Task: Find connections with filter location Seria with filter topic #Projectmanagements with filter profile language Potuguese with filter current company LiveMint with filter school ST MARKS PUBLIC SCHOOL with filter industry Sugar and Confectionery Product Manufacturing with filter service category Blogging with filter keywords title Credit Authorizer
Action: Mouse moved to (507, 80)
Screenshot: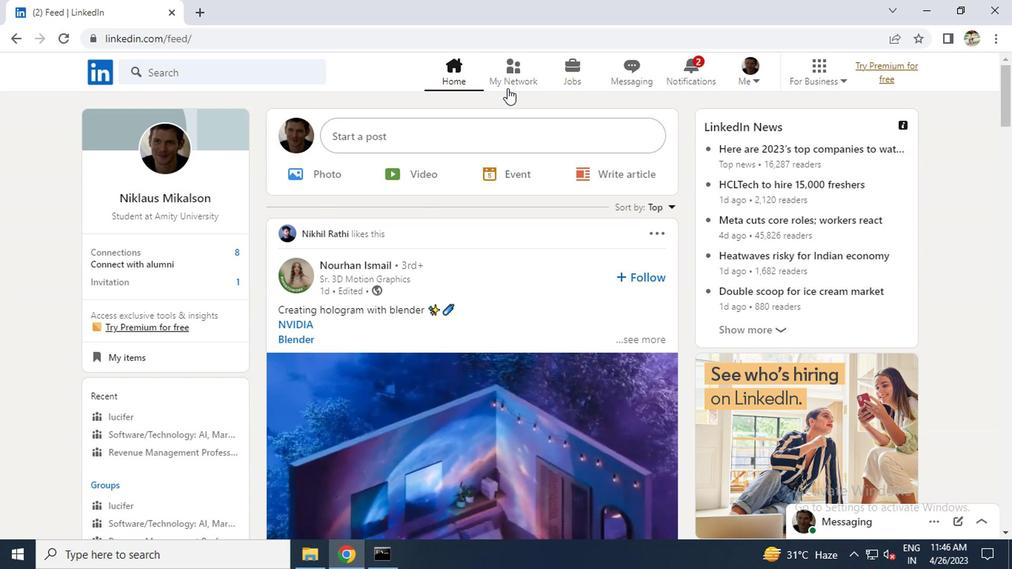 
Action: Mouse pressed left at (507, 80)
Screenshot: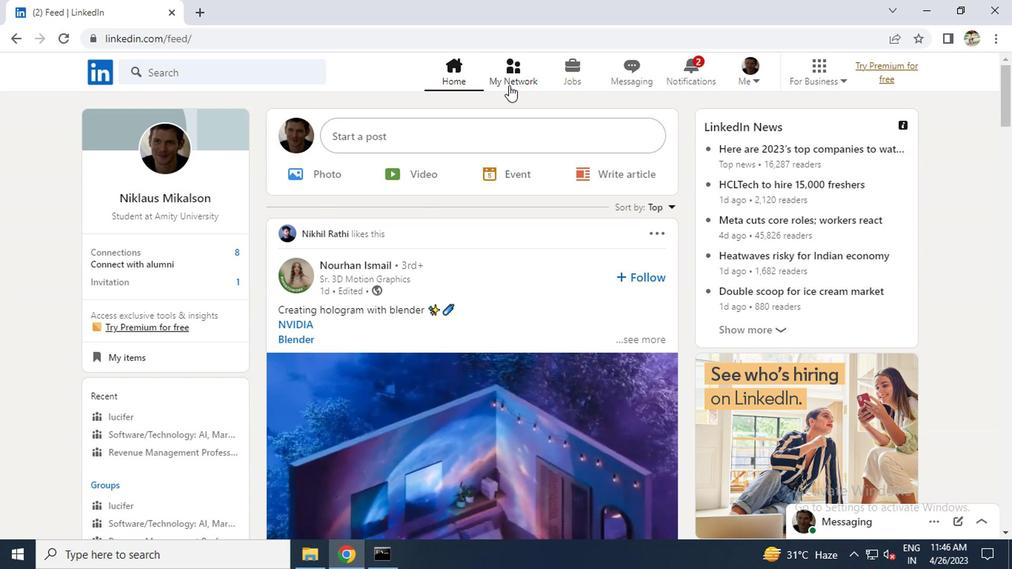 
Action: Mouse moved to (220, 150)
Screenshot: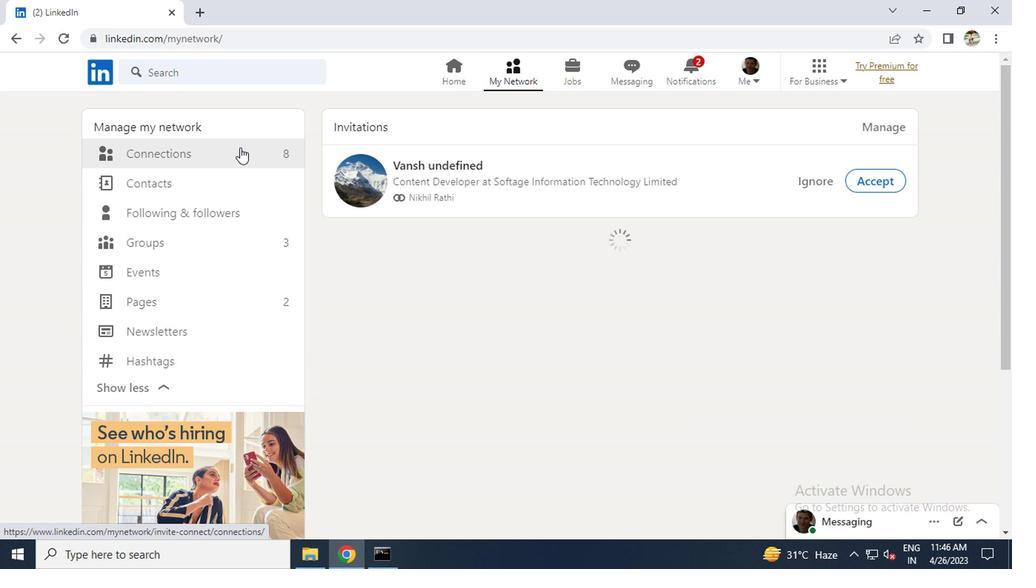 
Action: Mouse pressed left at (220, 150)
Screenshot: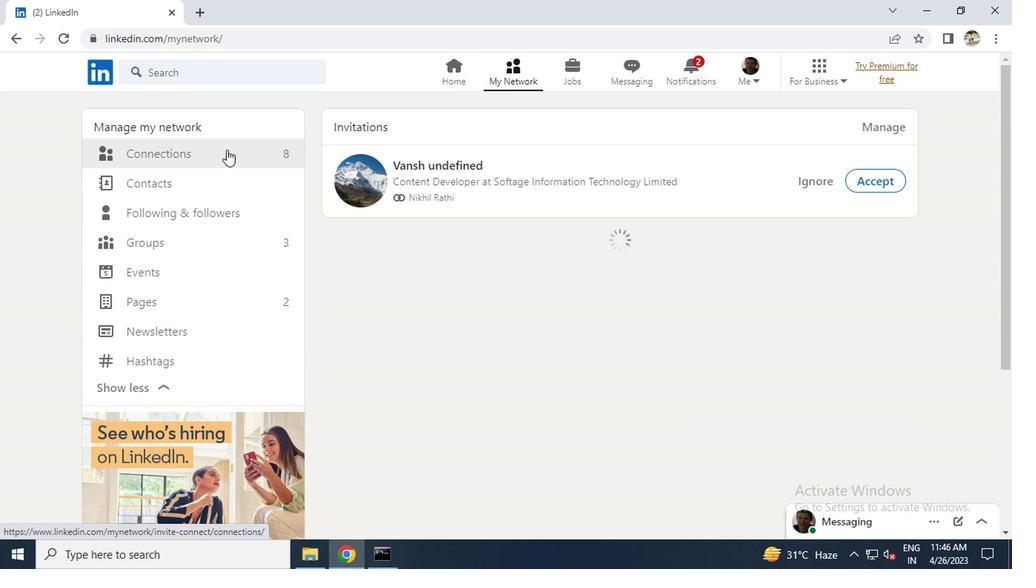
Action: Mouse moved to (605, 154)
Screenshot: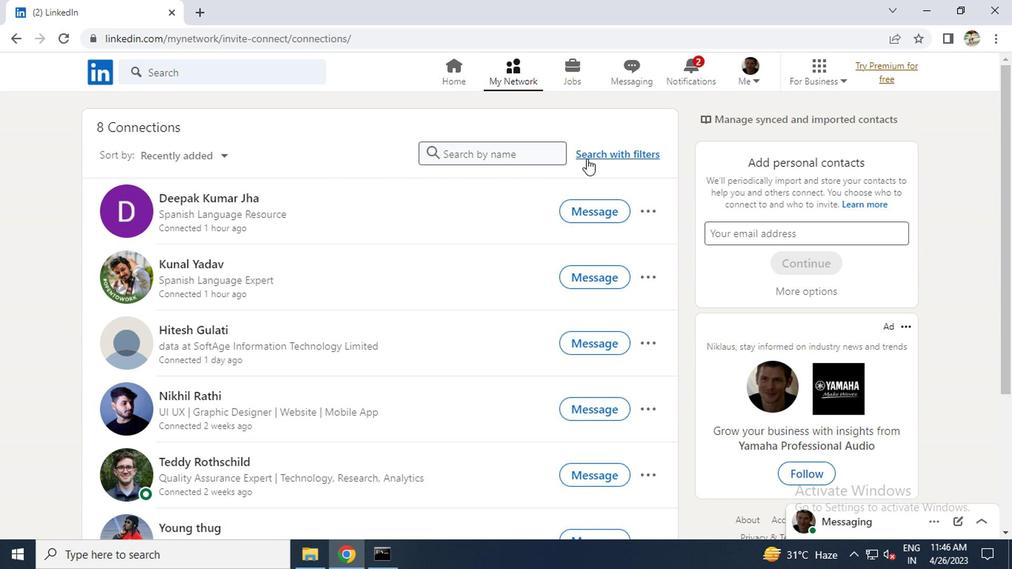 
Action: Mouse pressed left at (605, 154)
Screenshot: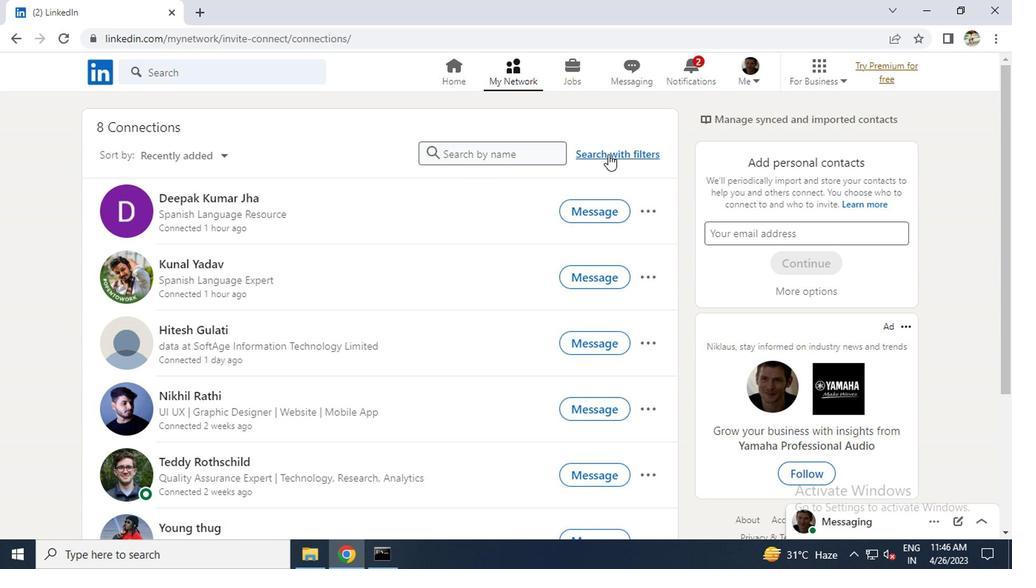 
Action: Mouse moved to (496, 114)
Screenshot: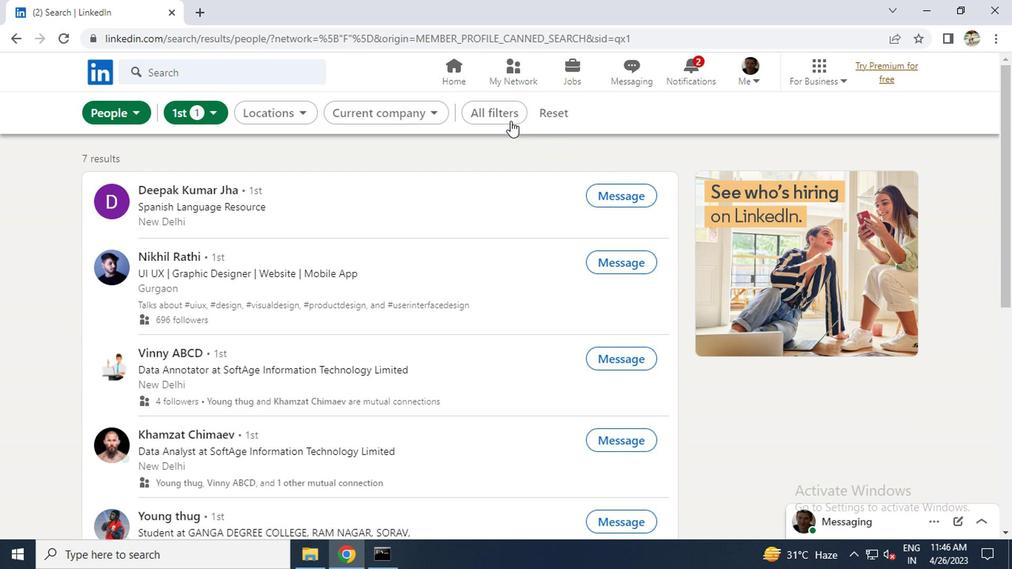 
Action: Mouse pressed left at (496, 114)
Screenshot: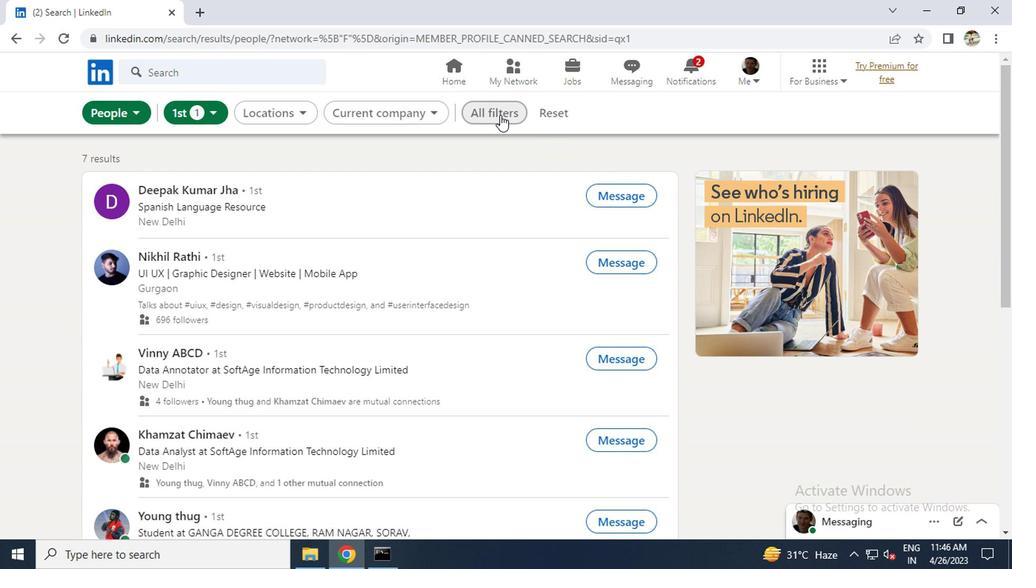 
Action: Mouse moved to (746, 389)
Screenshot: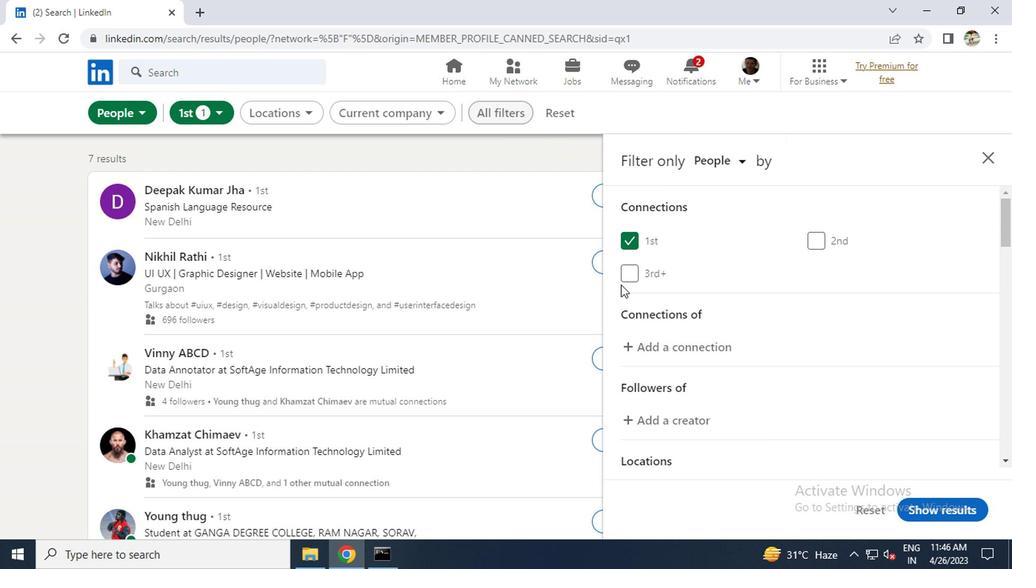 
Action: Mouse scrolled (746, 388) with delta (0, -1)
Screenshot: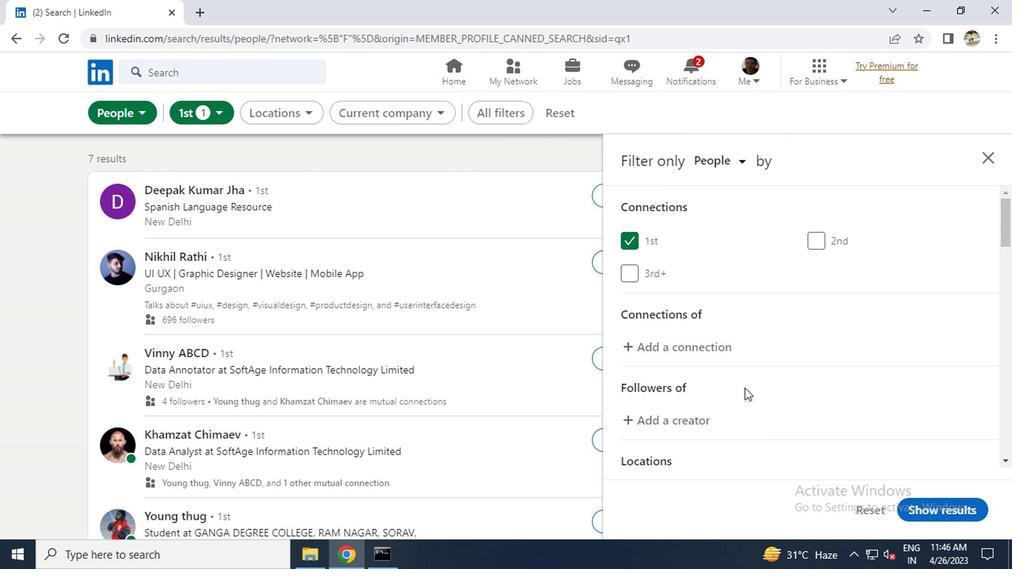 
Action: Mouse moved to (746, 389)
Screenshot: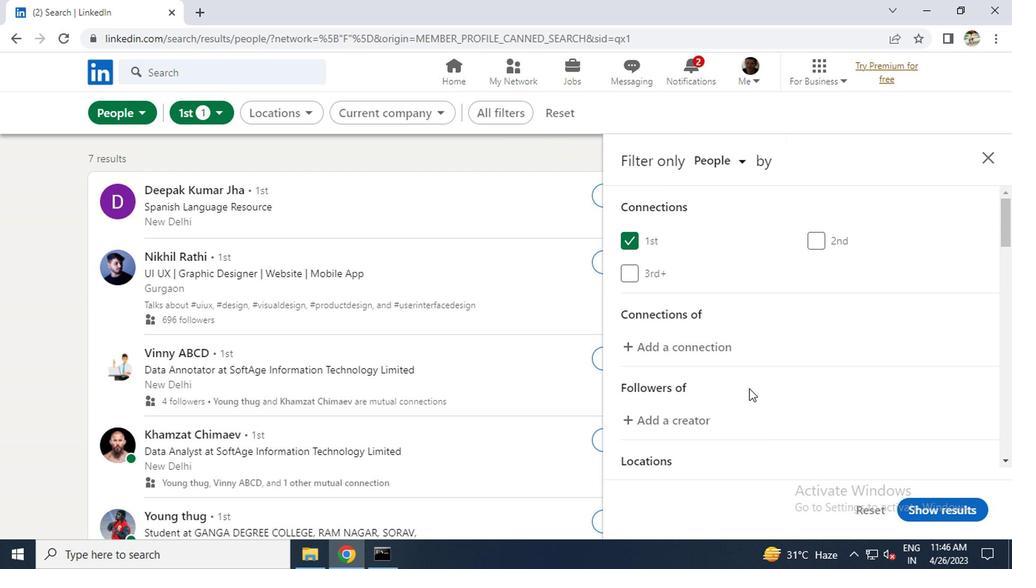 
Action: Mouse scrolled (746, 388) with delta (0, -1)
Screenshot: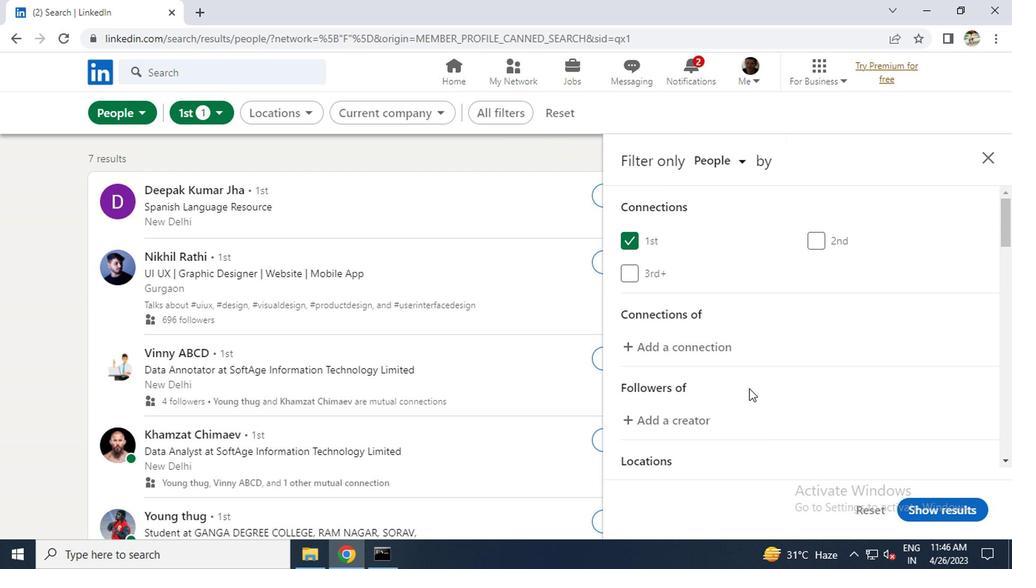 
Action: Mouse moved to (827, 409)
Screenshot: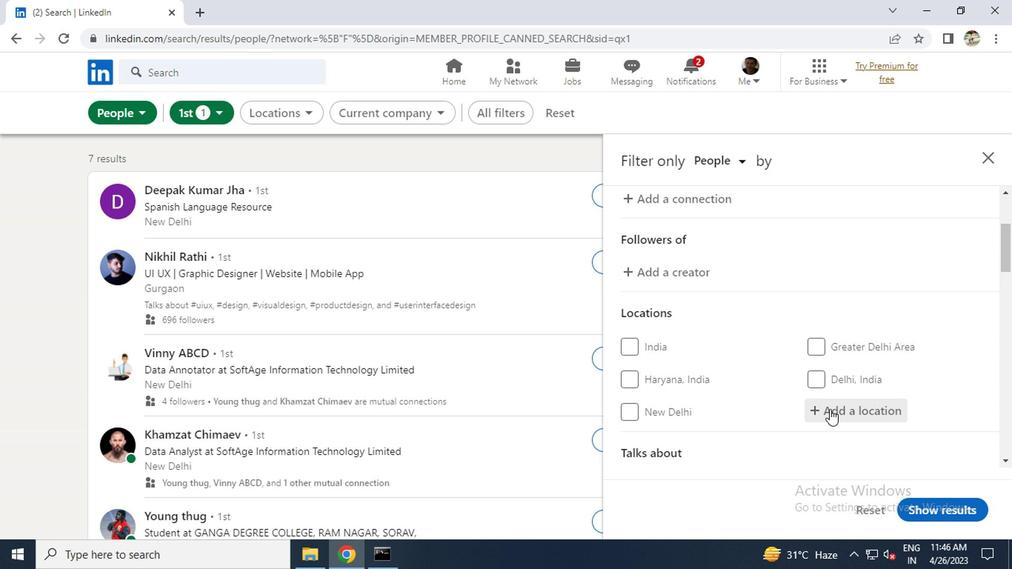 
Action: Mouse pressed left at (827, 409)
Screenshot: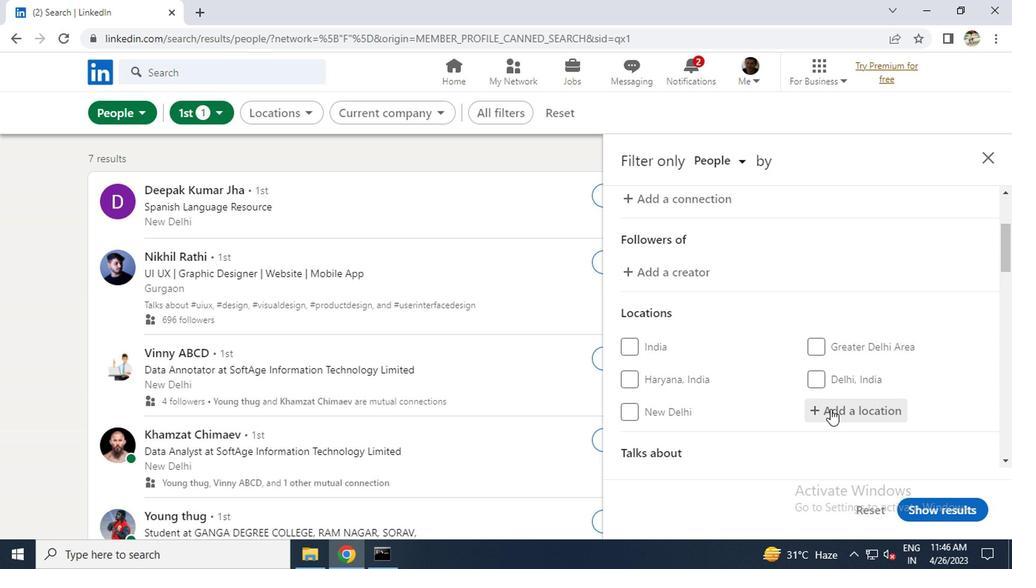 
Action: Key pressed <Key.caps_lock>s<Key.caps_lock>eria
Screenshot: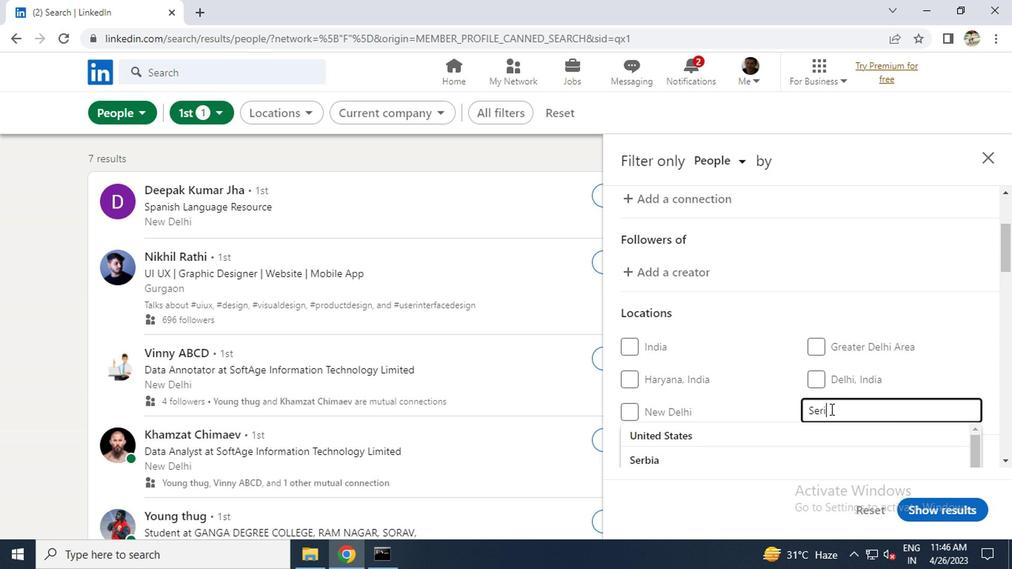 
Action: Mouse moved to (830, 406)
Screenshot: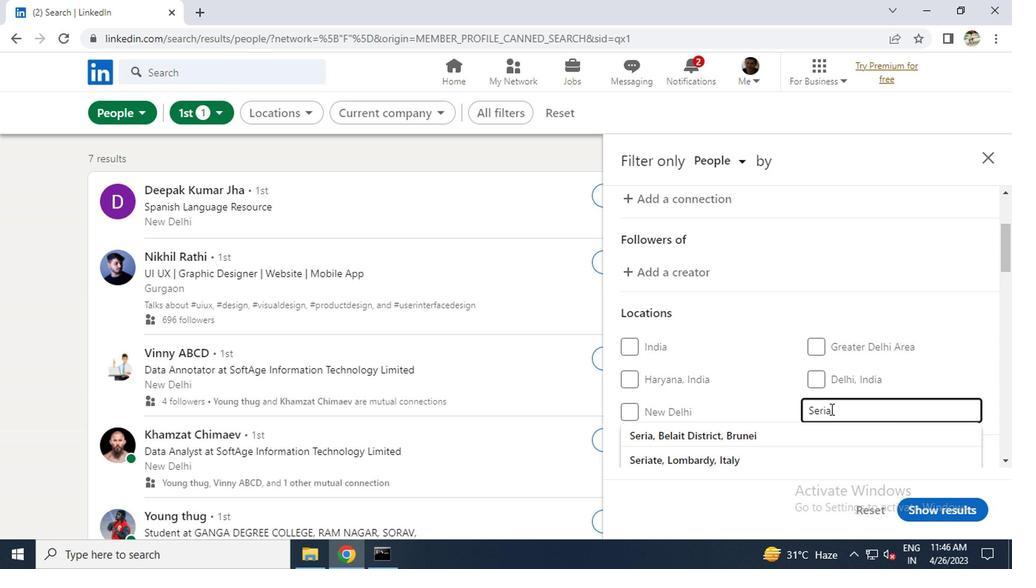 
Action: Key pressed <Key.enter>
Screenshot: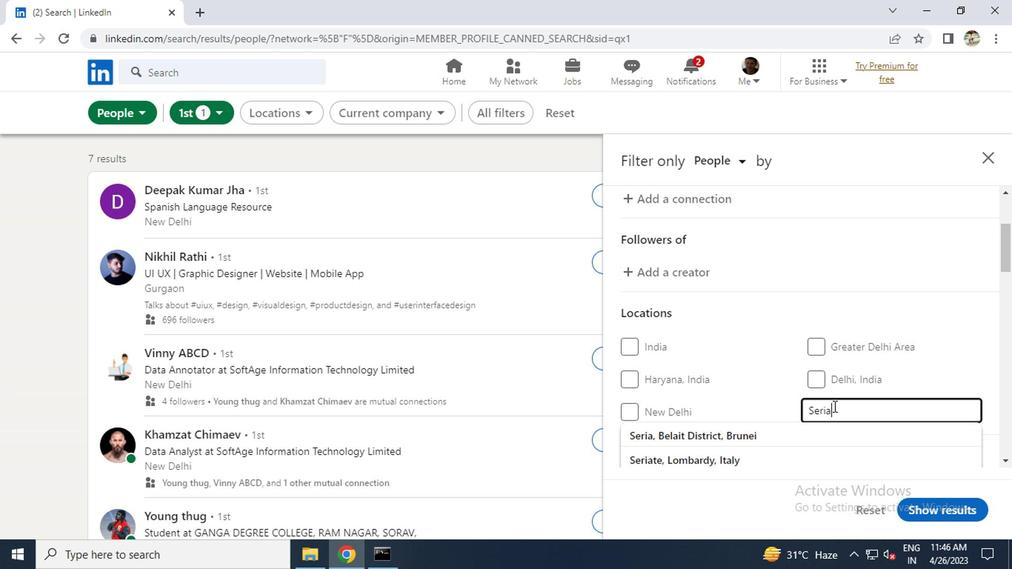 
Action: Mouse moved to (830, 405)
Screenshot: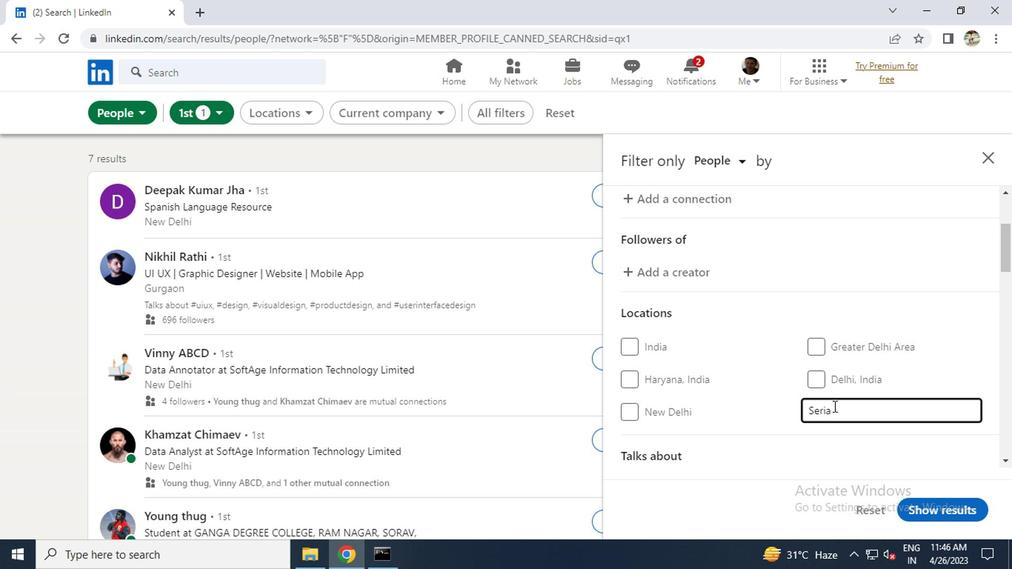 
Action: Mouse scrolled (830, 405) with delta (0, 0)
Screenshot: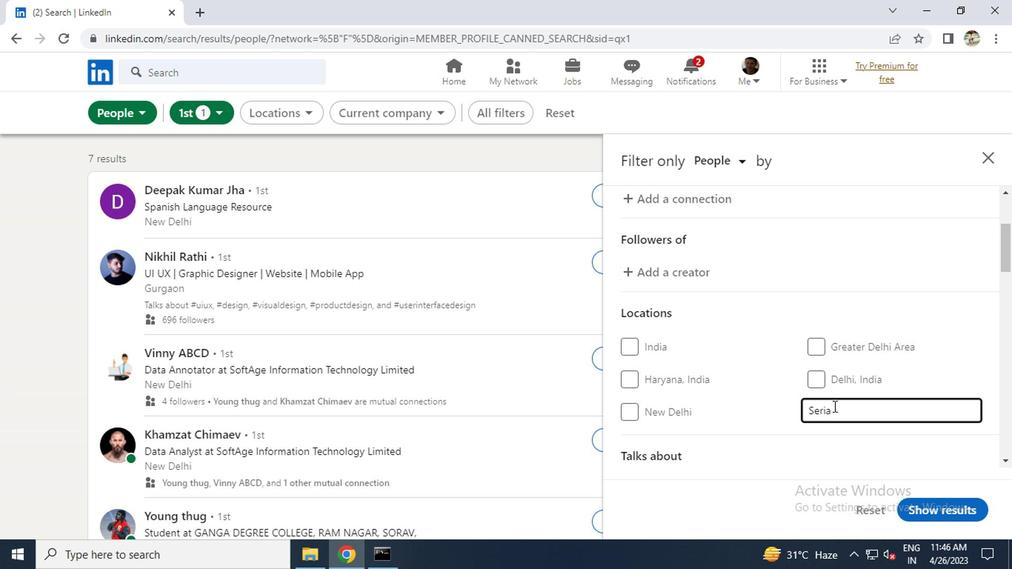 
Action: Mouse moved to (831, 404)
Screenshot: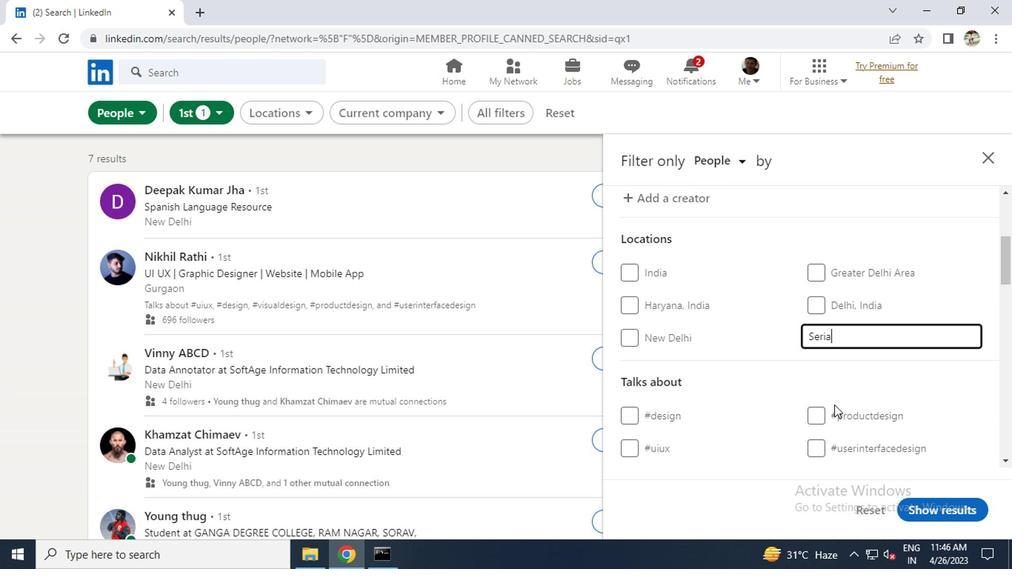 
Action: Mouse scrolled (831, 403) with delta (0, 0)
Screenshot: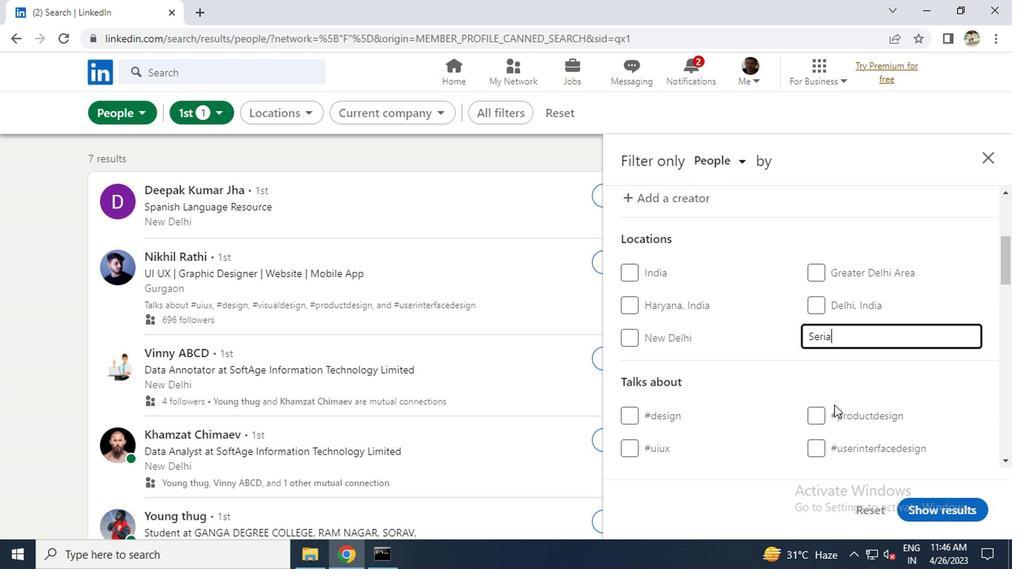 
Action: Mouse pressed left at (831, 404)
Screenshot: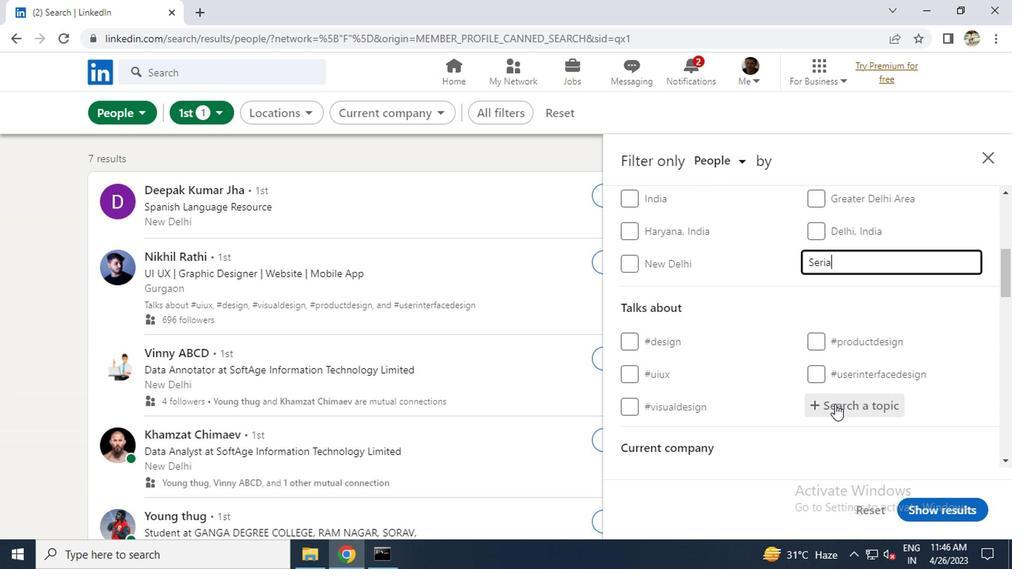 
Action: Key pressed <Key.shift>#<Key.caps_lock>P<Key.caps_lock>ROJECTMANAGEMENT<Key.enter>
Screenshot: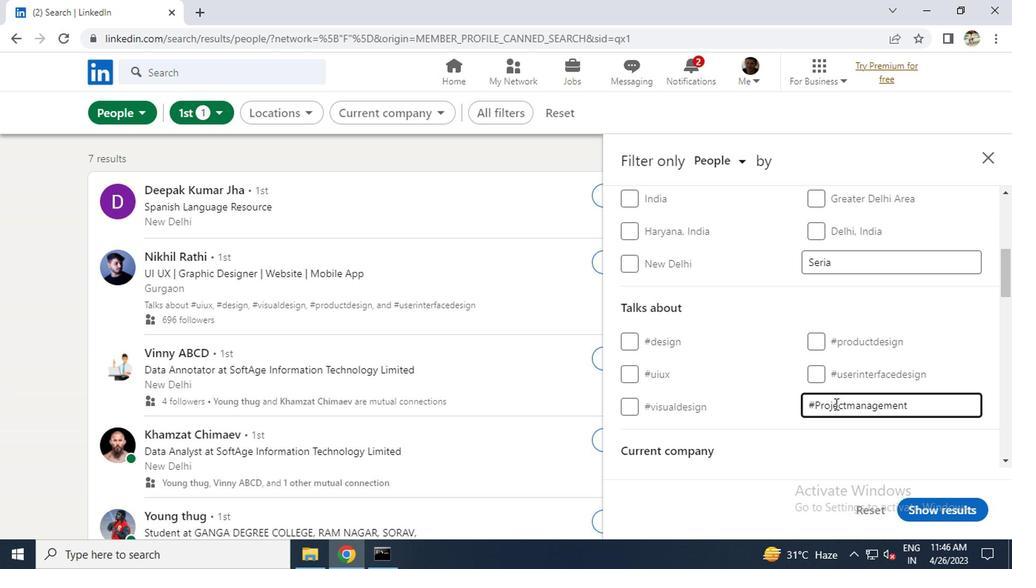 
Action: Mouse moved to (834, 402)
Screenshot: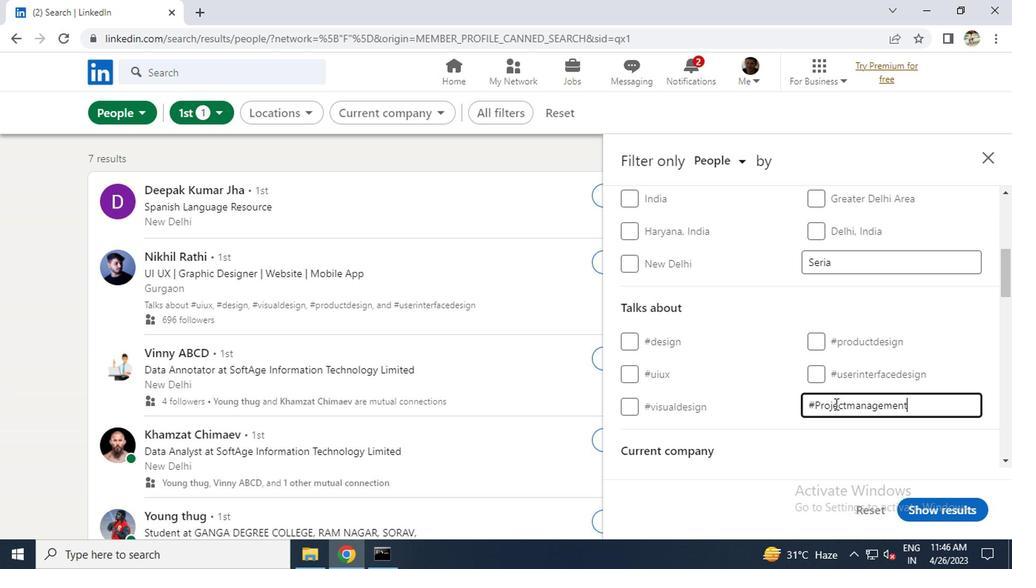 
Action: Mouse scrolled (834, 401) with delta (0, 0)
Screenshot: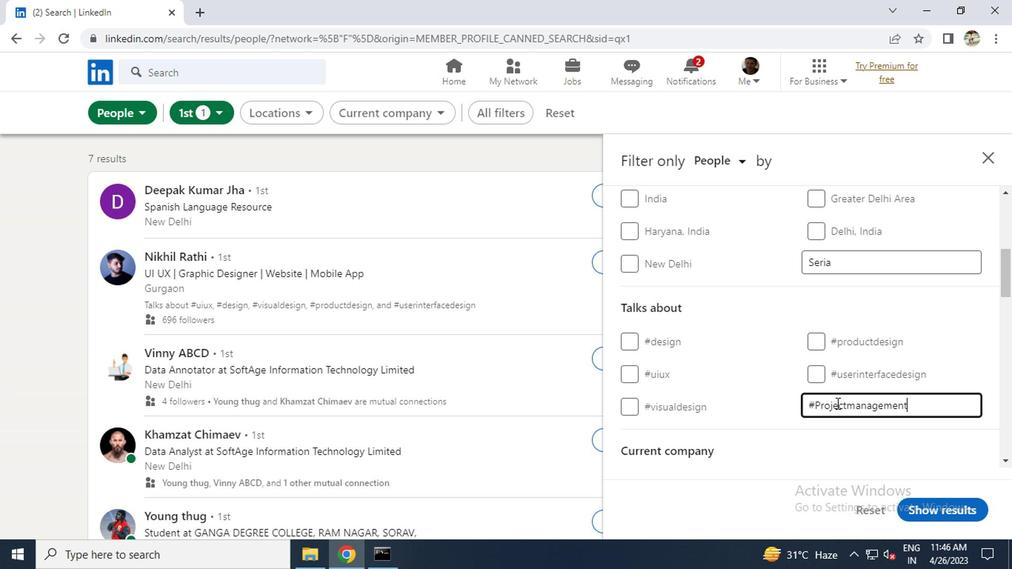
Action: Mouse scrolled (834, 401) with delta (0, 0)
Screenshot: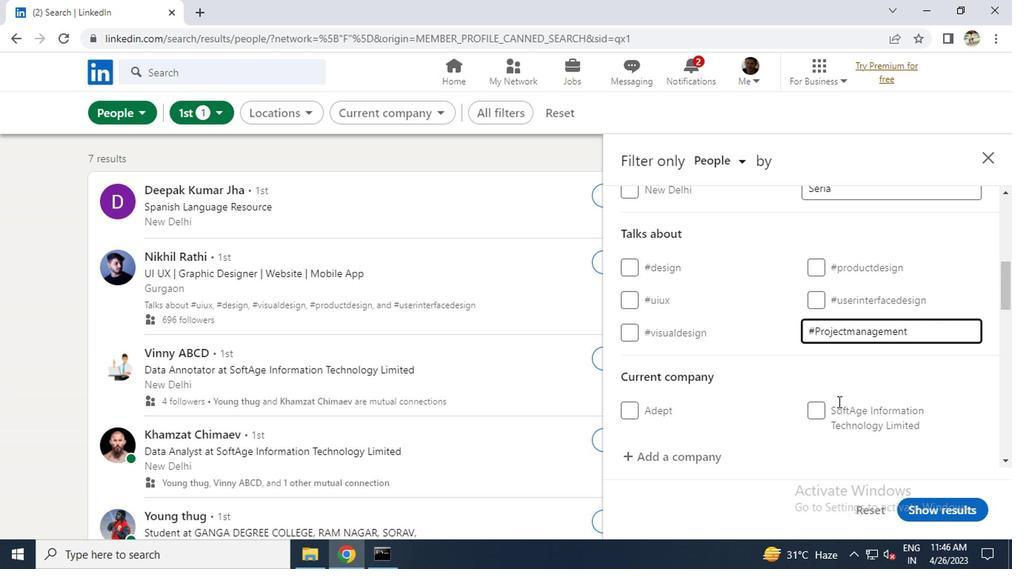 
Action: Mouse scrolled (834, 401) with delta (0, 0)
Screenshot: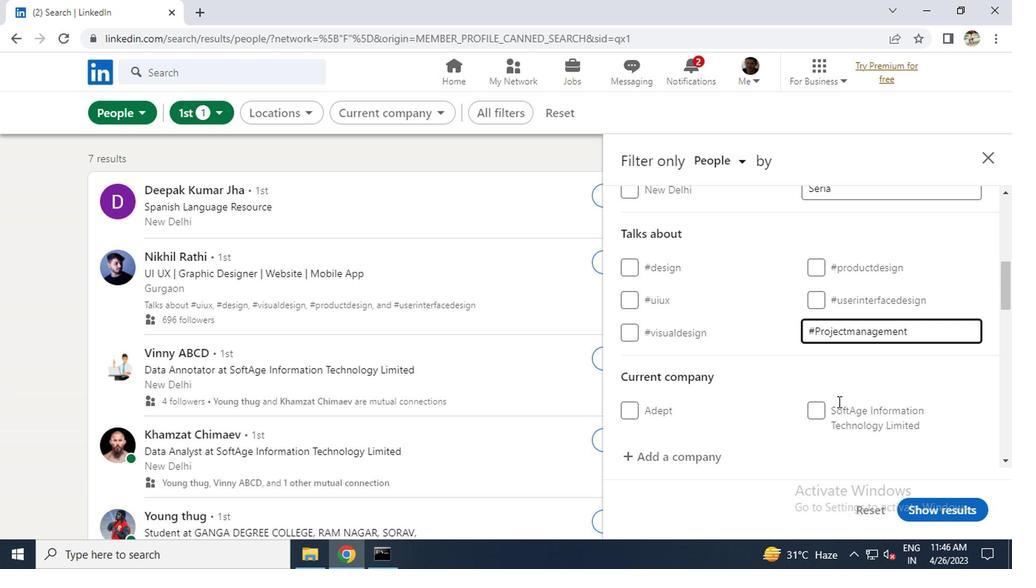 
Action: Mouse moved to (836, 401)
Screenshot: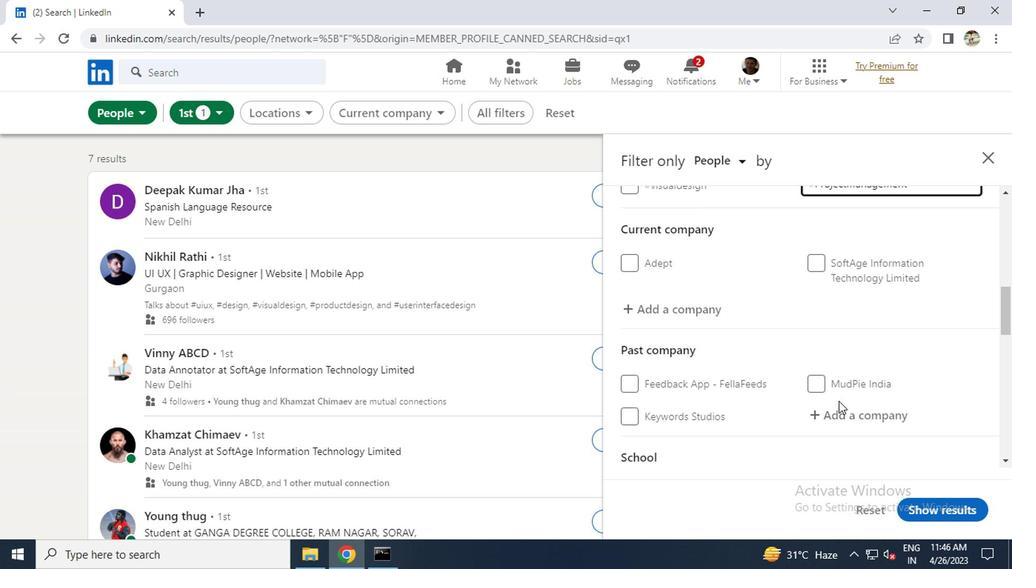 
Action: Mouse scrolled (836, 400) with delta (0, -1)
Screenshot: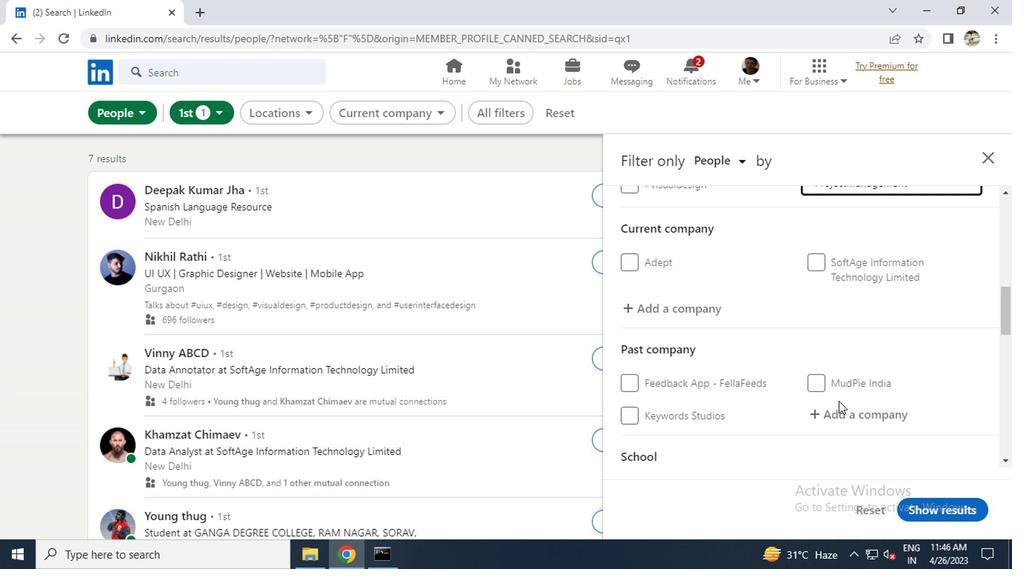 
Action: Mouse scrolled (836, 400) with delta (0, -1)
Screenshot: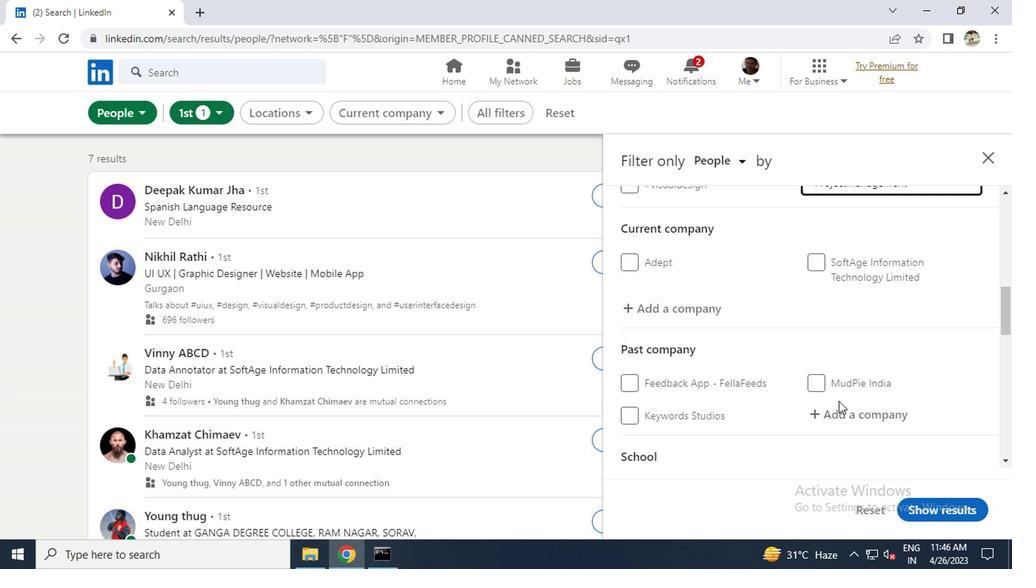 
Action: Mouse scrolled (836, 400) with delta (0, -1)
Screenshot: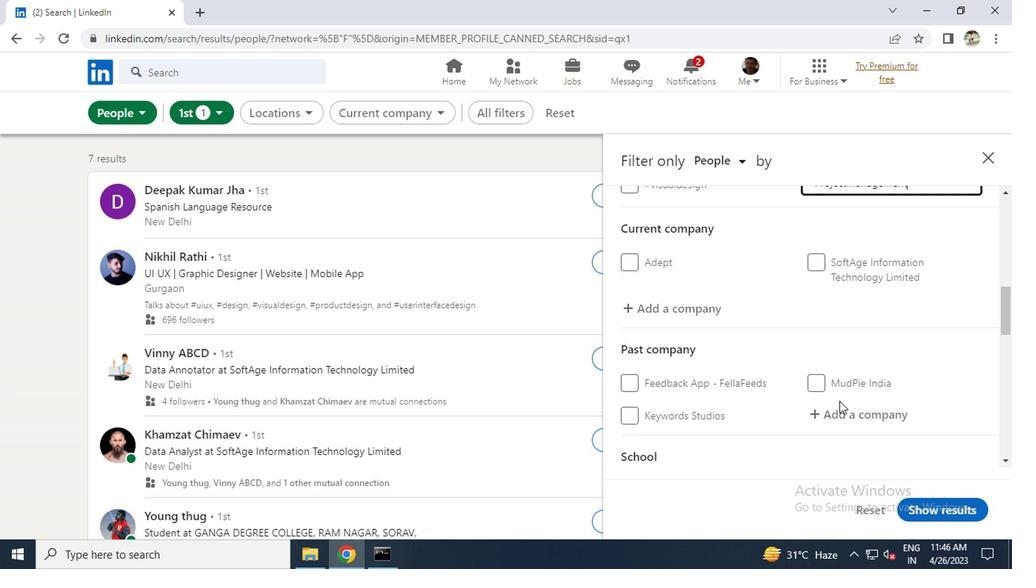 
Action: Mouse moved to (840, 397)
Screenshot: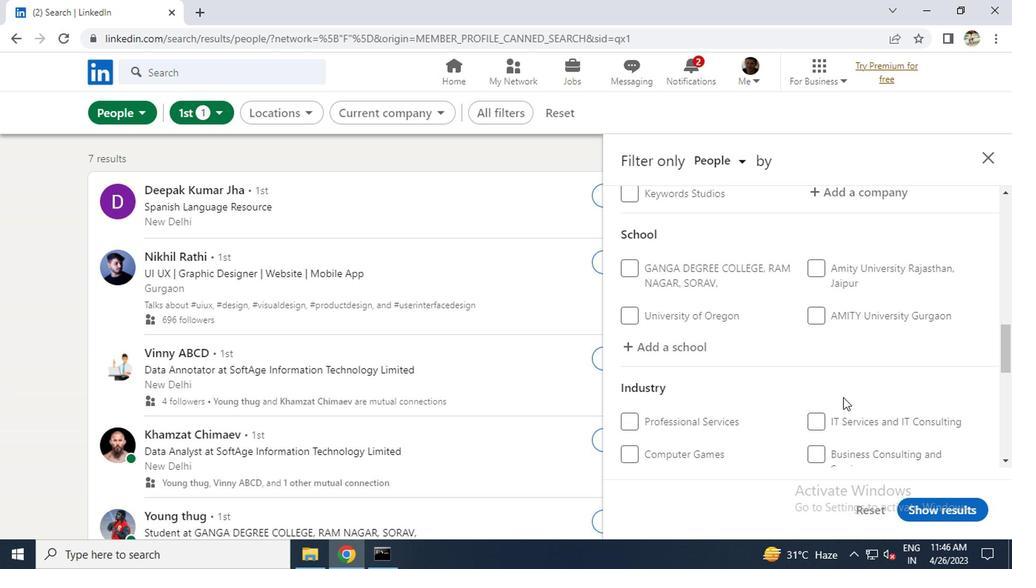 
Action: Mouse scrolled (840, 396) with delta (0, 0)
Screenshot: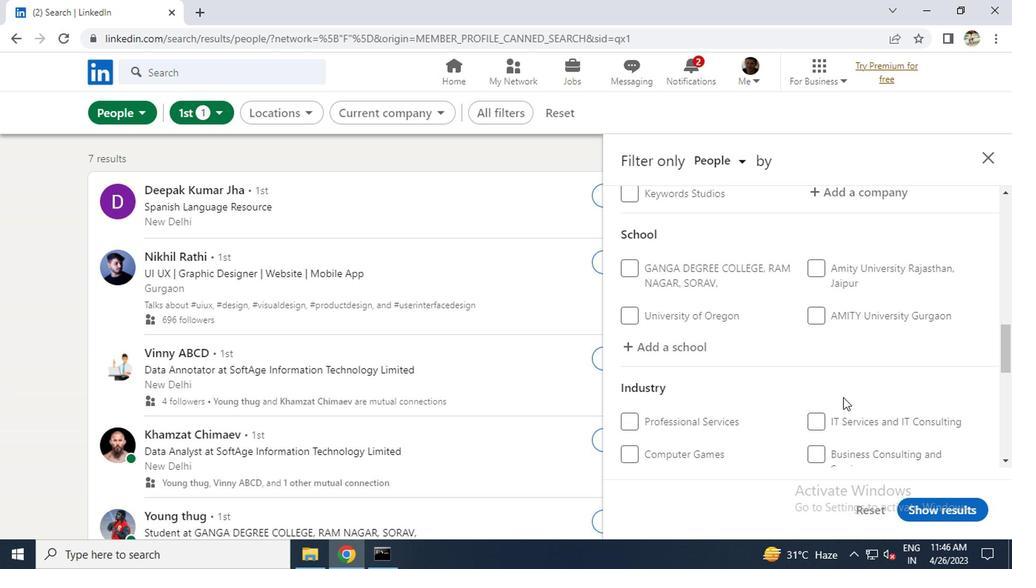 
Action: Mouse moved to (842, 396)
Screenshot: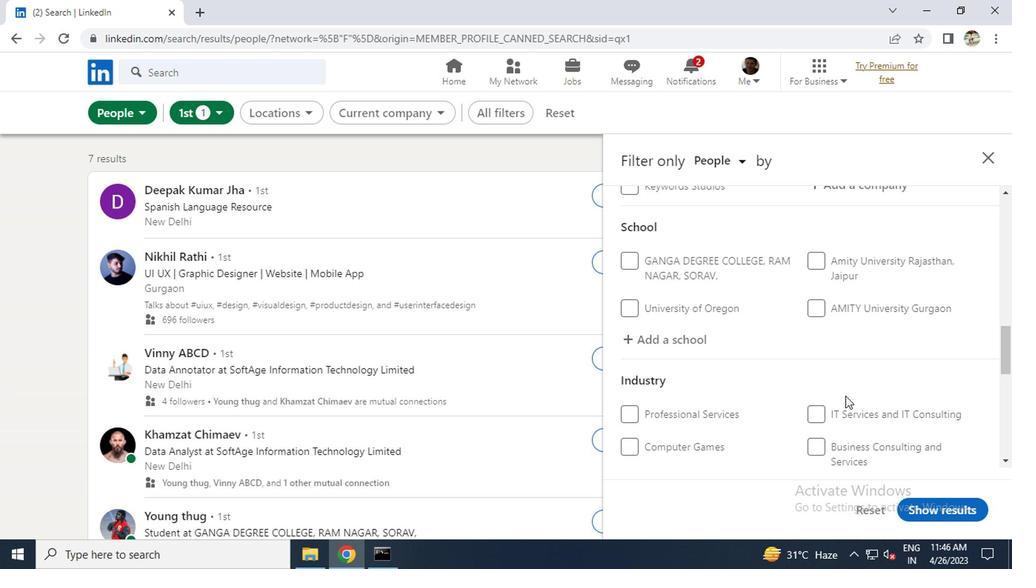 
Action: Mouse scrolled (842, 395) with delta (0, -1)
Screenshot: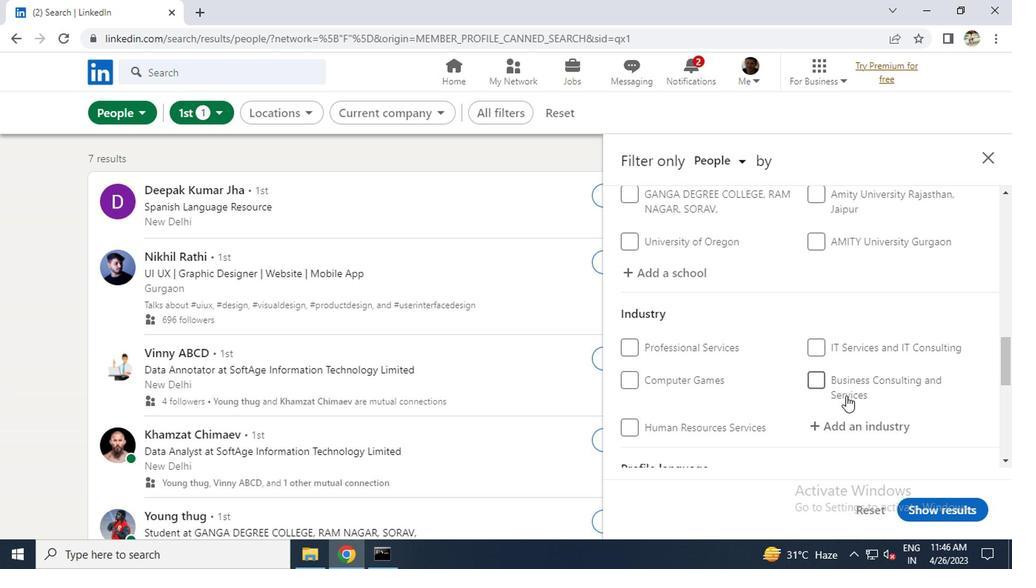 
Action: Mouse scrolled (842, 395) with delta (0, -1)
Screenshot: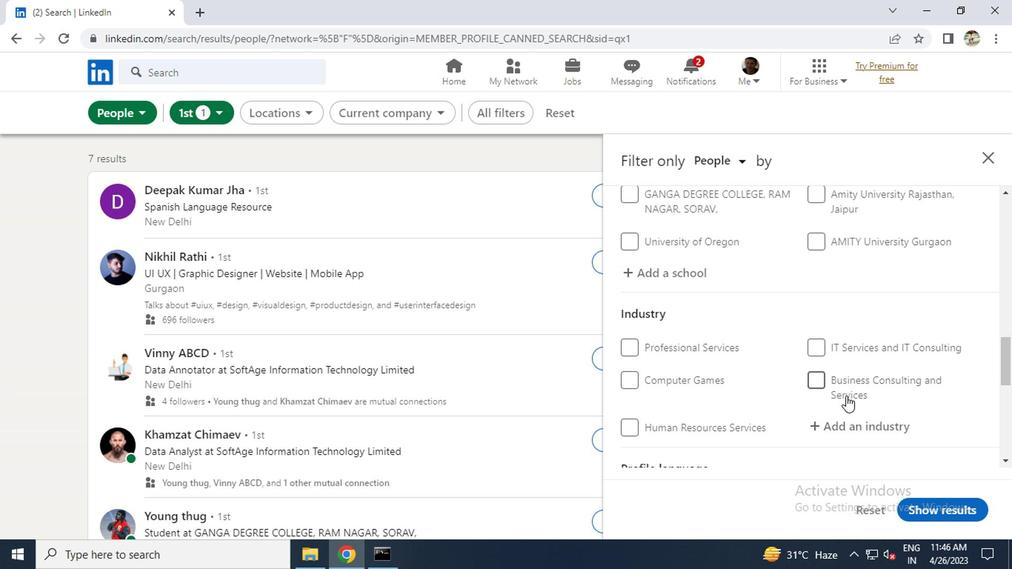 
Action: Mouse scrolled (842, 395) with delta (0, -1)
Screenshot: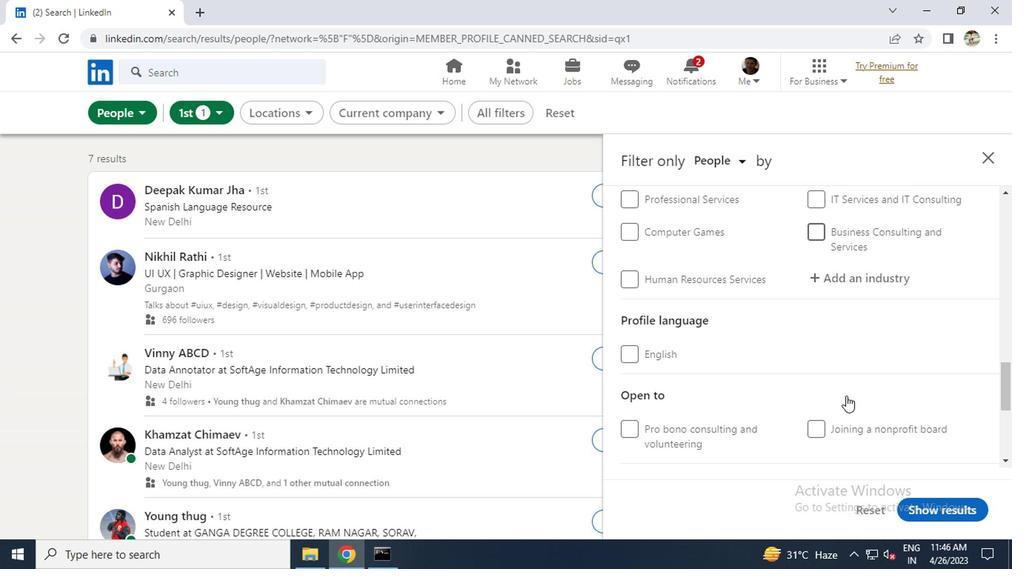 
Action: Mouse scrolled (842, 397) with delta (0, 0)
Screenshot: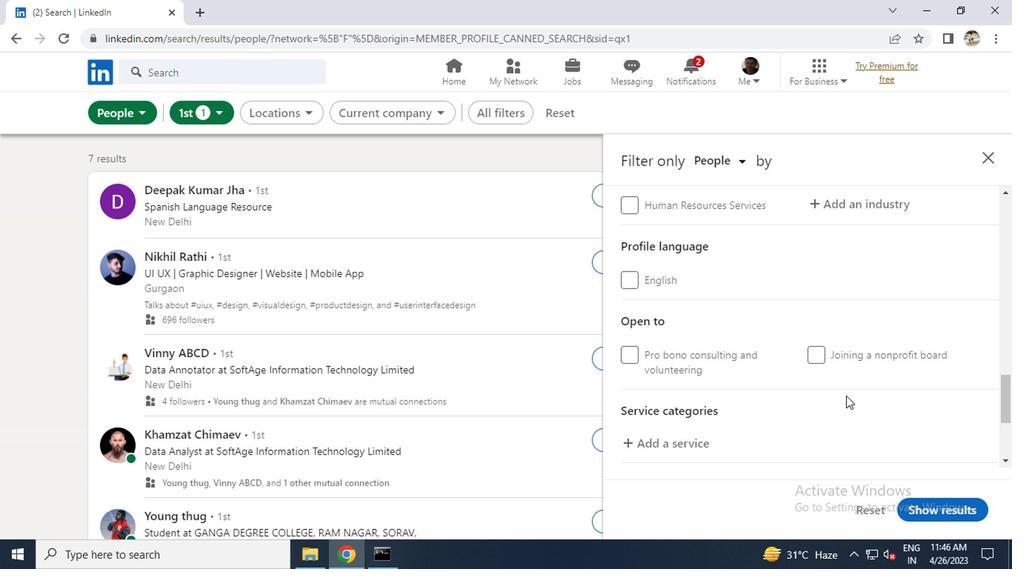 
Action: Mouse scrolled (842, 397) with delta (0, 0)
Screenshot: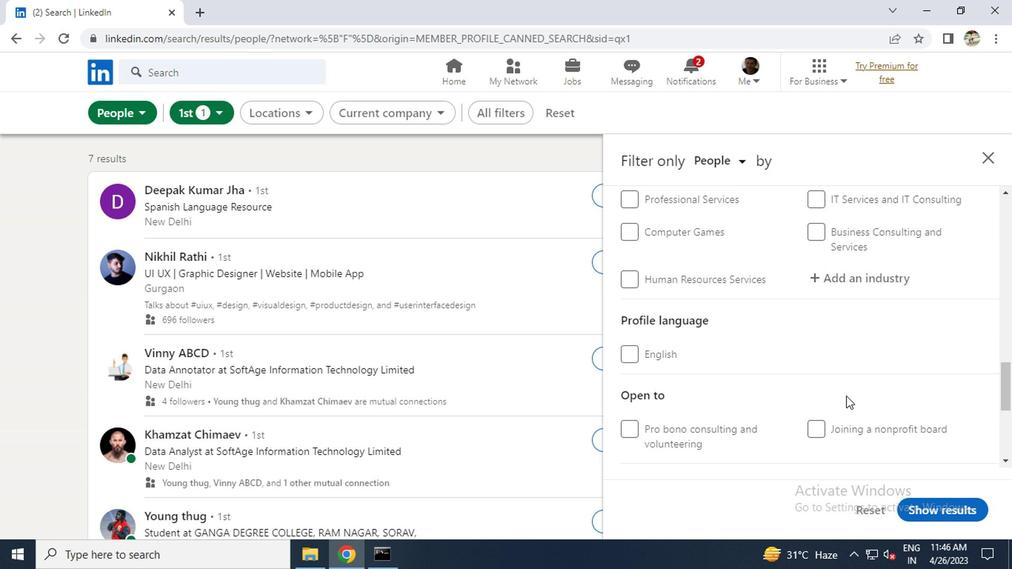 
Action: Mouse scrolled (842, 397) with delta (0, 0)
Screenshot: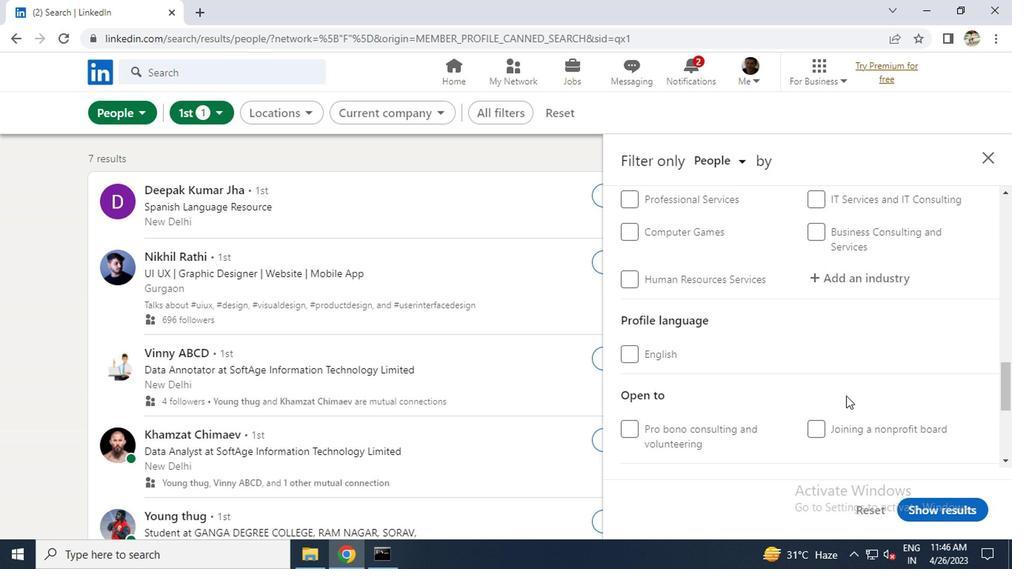 
Action: Mouse scrolled (842, 397) with delta (0, 0)
Screenshot: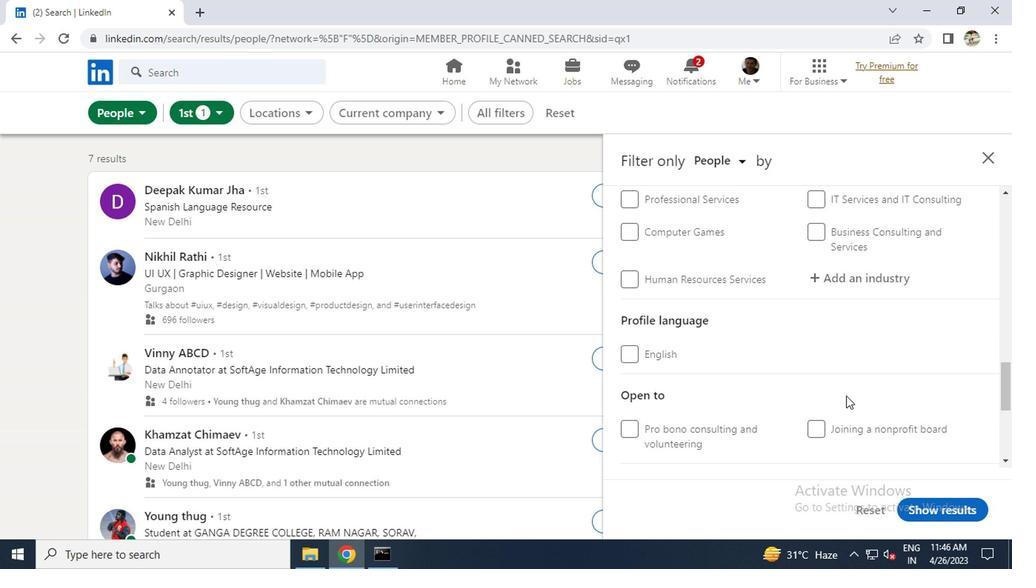 
Action: Mouse scrolled (842, 397) with delta (0, 0)
Screenshot: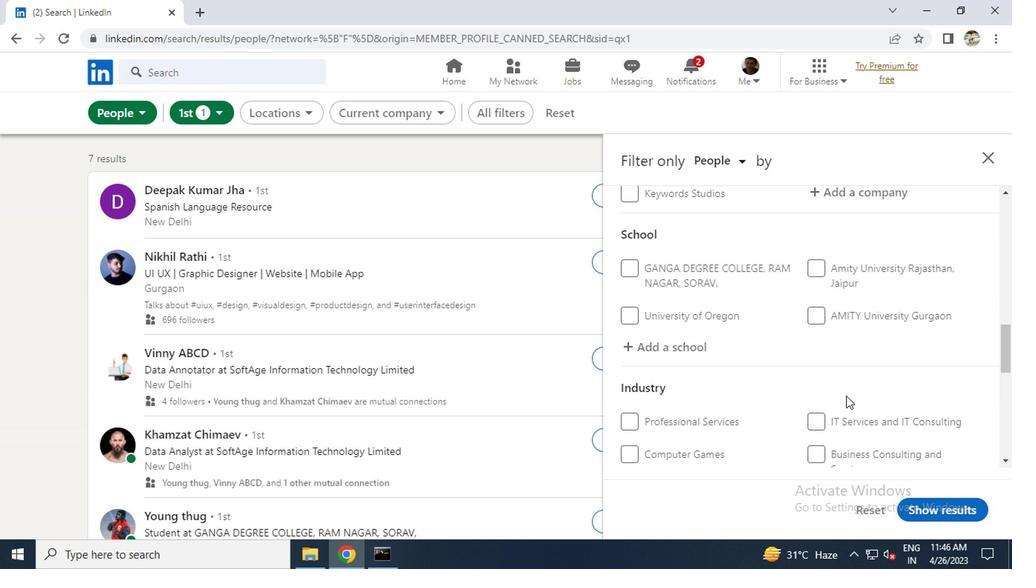 
Action: Mouse scrolled (842, 397) with delta (0, 0)
Screenshot: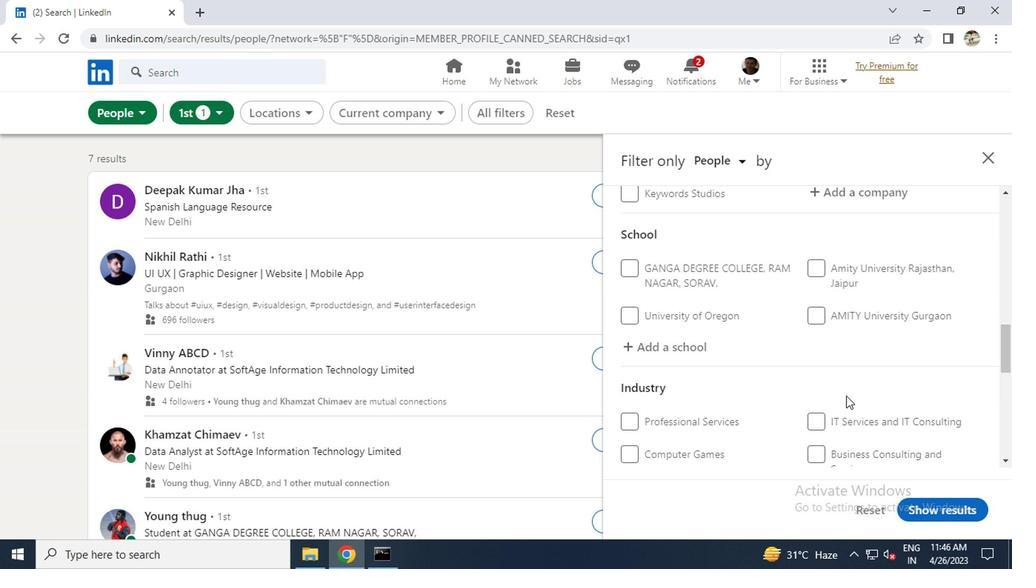 
Action: Mouse scrolled (842, 397) with delta (0, 0)
Screenshot: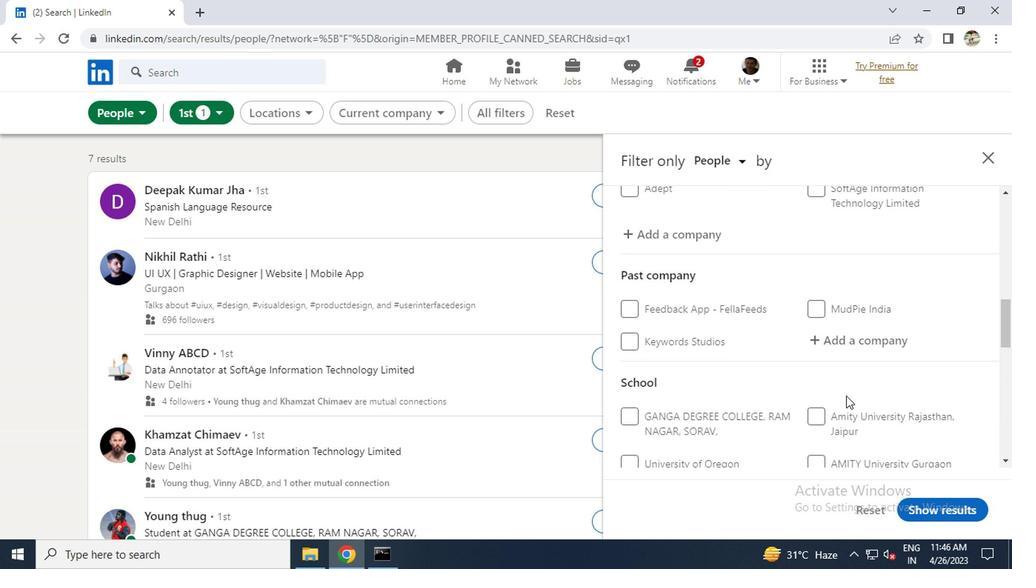 
Action: Mouse moved to (700, 315)
Screenshot: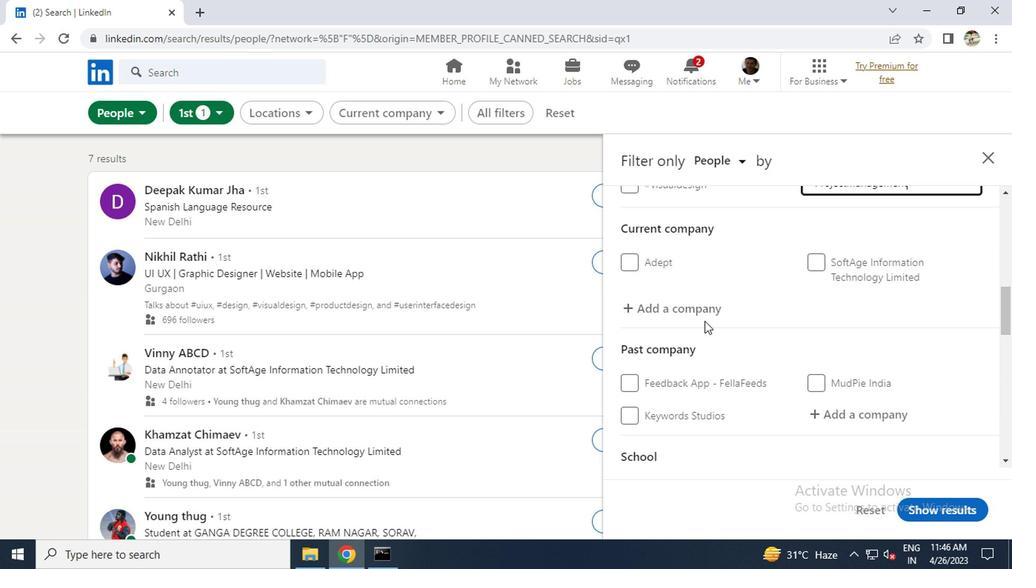 
Action: Mouse pressed left at (700, 315)
Screenshot: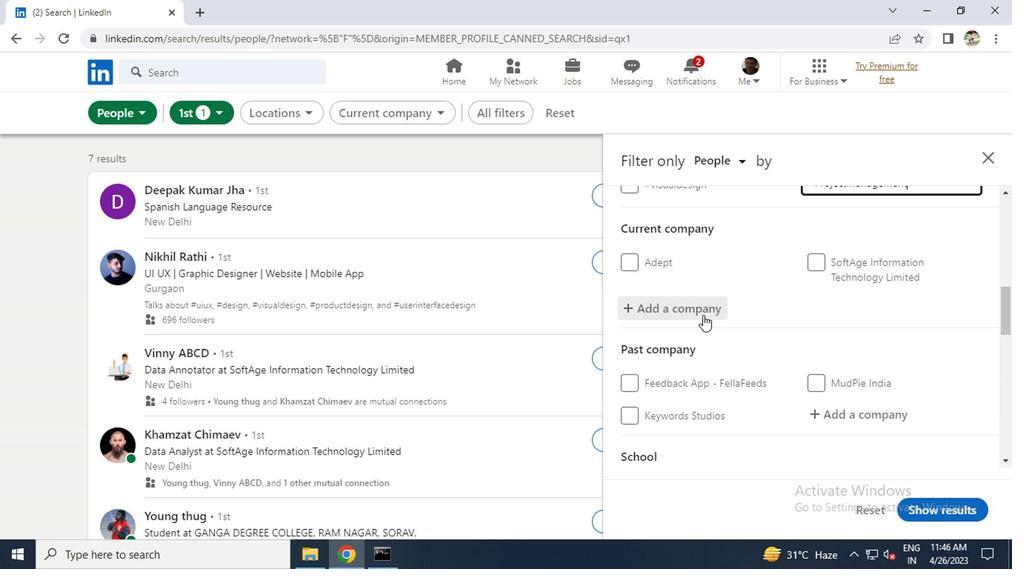 
Action: Key pressed <Key.caps_lock>L<Key.caps_lock>IVE<Key.caps_lock>M<Key.caps_lock>I
Screenshot: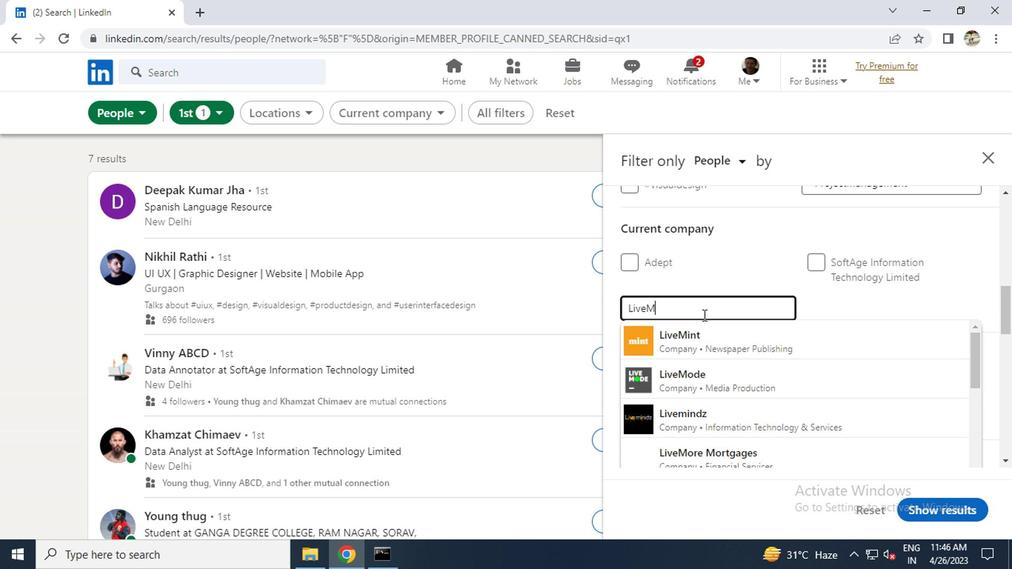 
Action: Mouse moved to (693, 342)
Screenshot: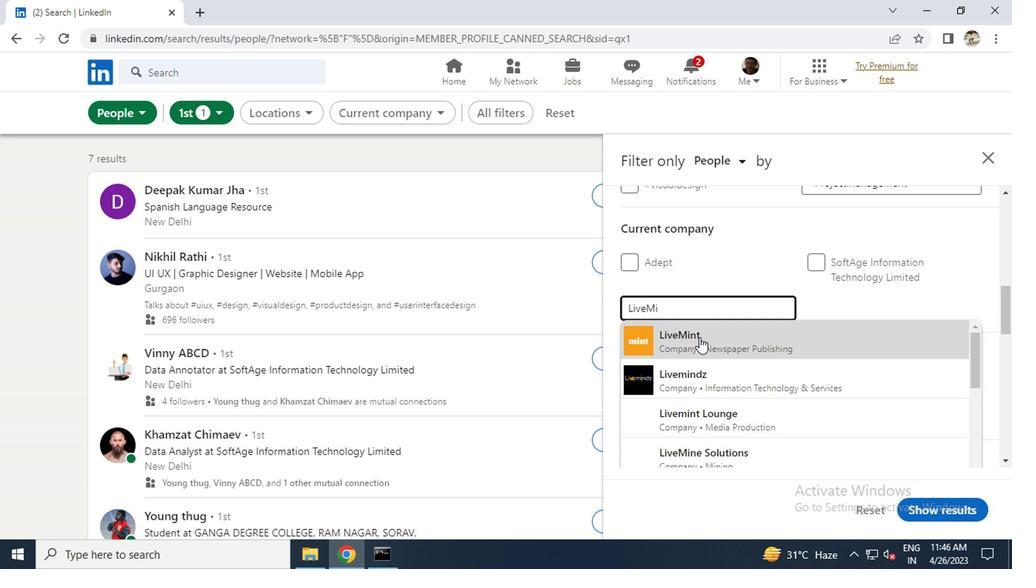 
Action: Mouse pressed left at (693, 342)
Screenshot: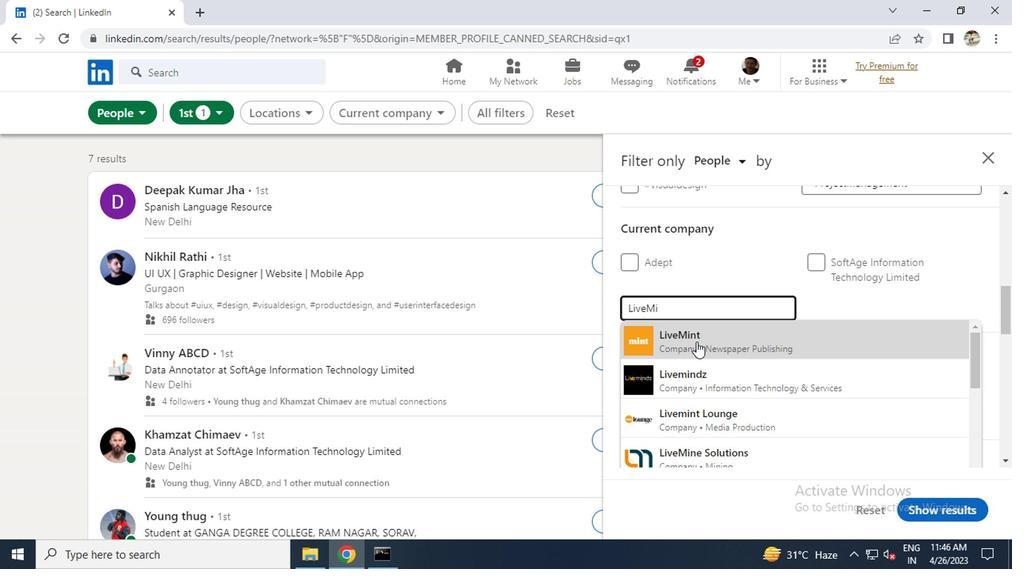 
Action: Mouse scrolled (693, 341) with delta (0, -1)
Screenshot: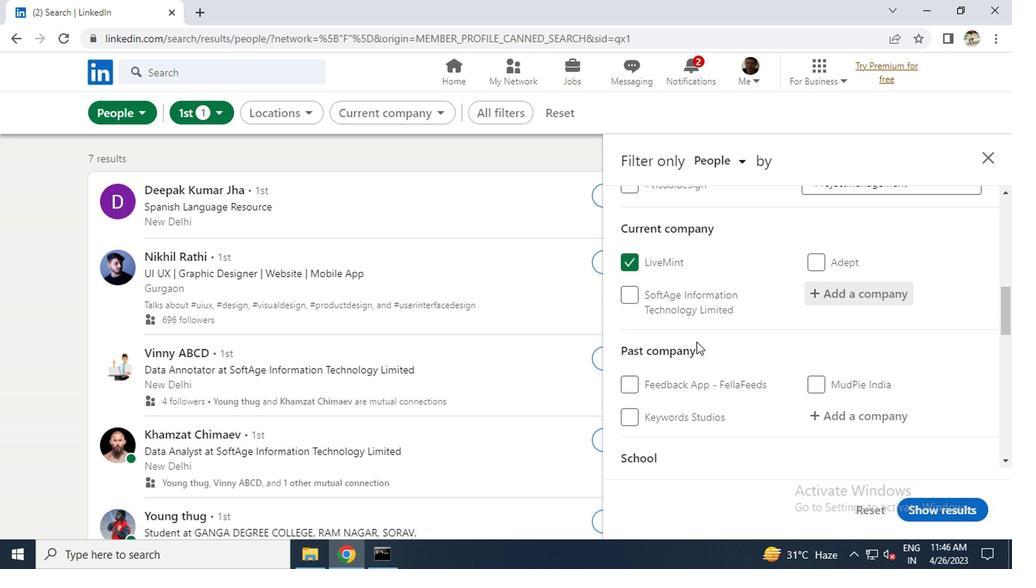 
Action: Mouse scrolled (693, 341) with delta (0, -1)
Screenshot: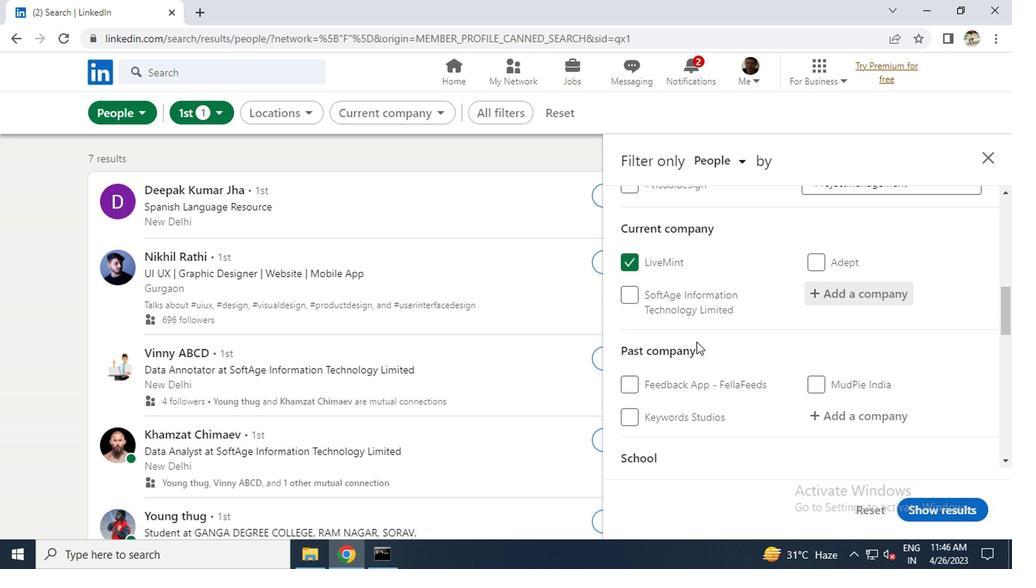 
Action: Mouse scrolled (693, 341) with delta (0, -1)
Screenshot: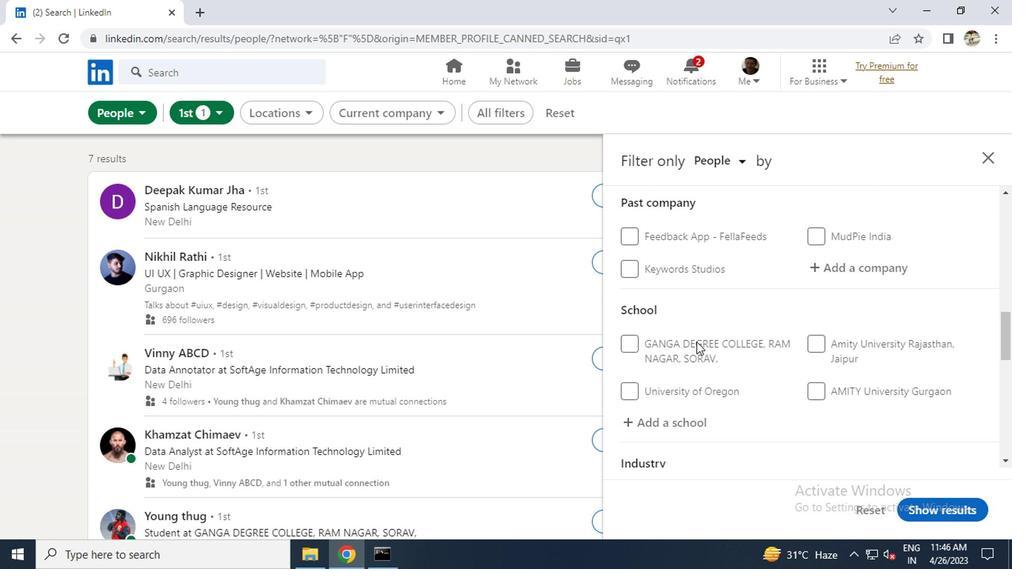 
Action: Mouse moved to (656, 349)
Screenshot: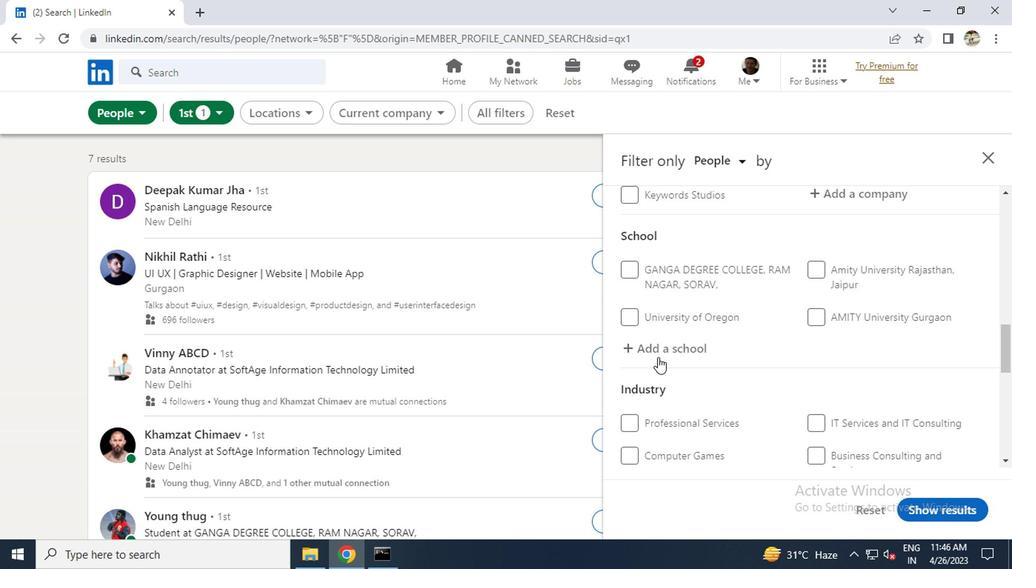 
Action: Mouse pressed left at (656, 349)
Screenshot: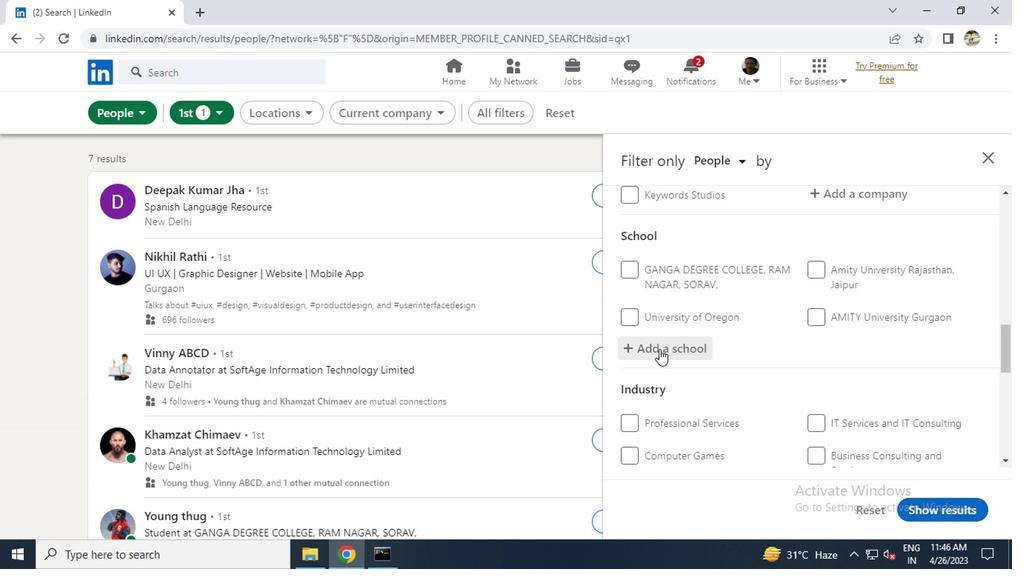 
Action: Key pressed <Key.caps_lock>ST<Key.space>MARKS<Key.space>PU
Screenshot: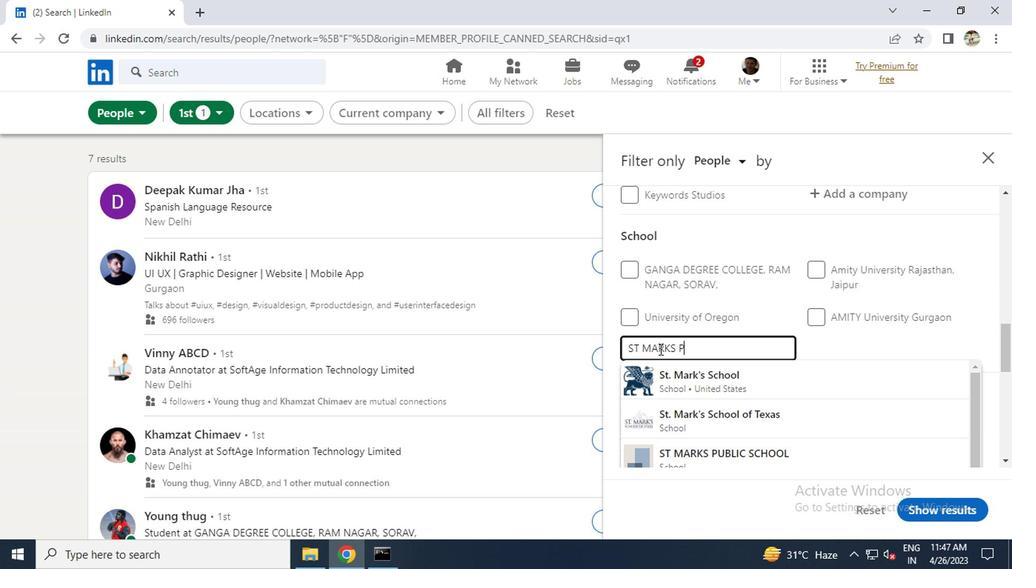 
Action: Mouse moved to (691, 388)
Screenshot: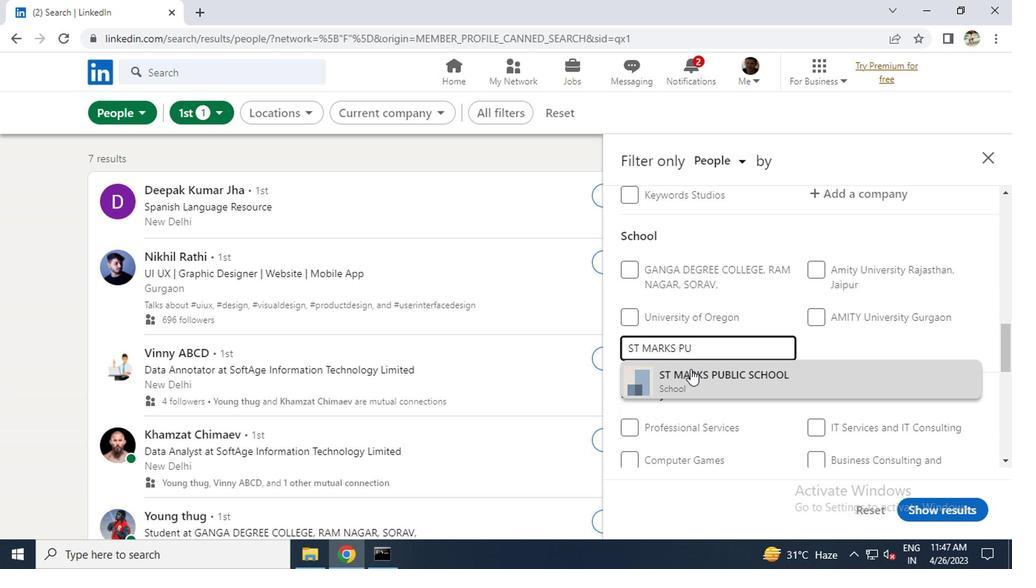 
Action: Mouse pressed left at (691, 388)
Screenshot: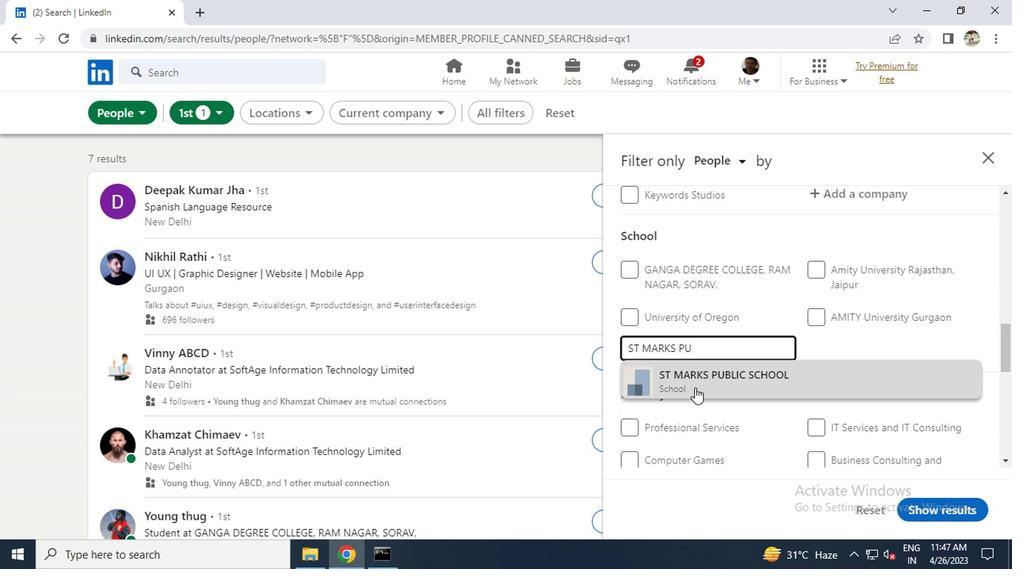 
Action: Mouse scrolled (691, 387) with delta (0, 0)
Screenshot: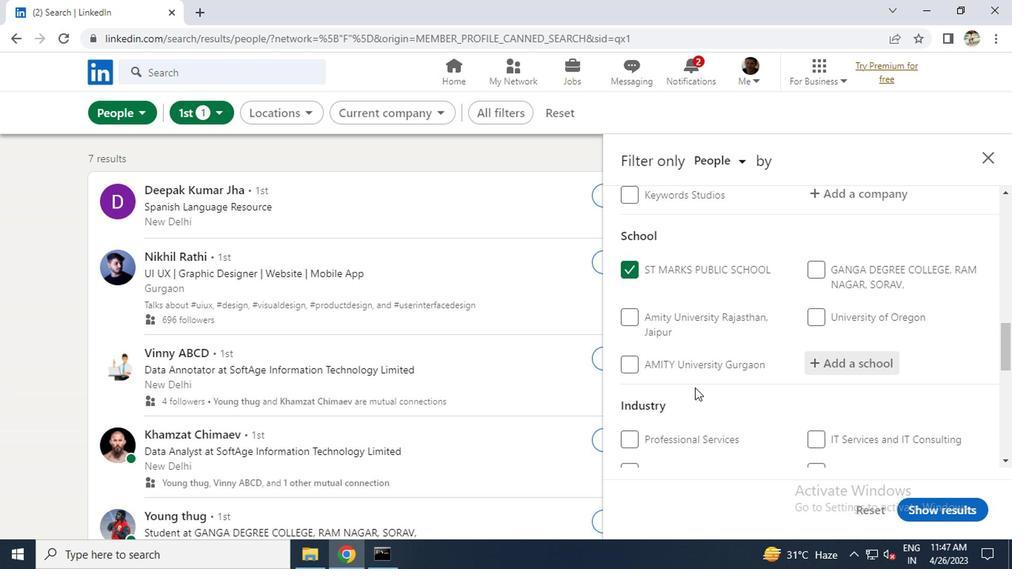 
Action: Mouse scrolled (691, 387) with delta (0, 0)
Screenshot: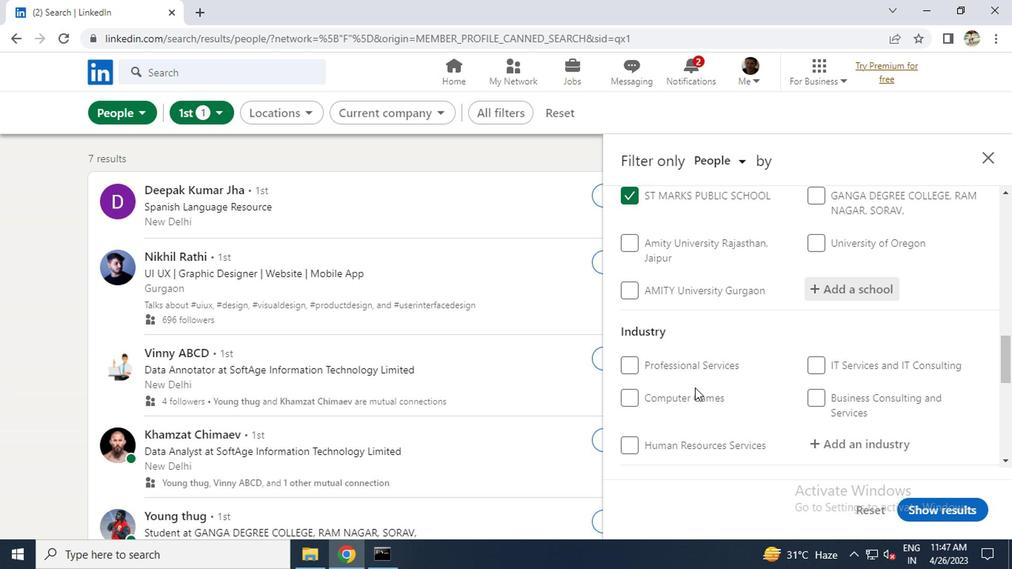 
Action: Mouse scrolled (691, 387) with delta (0, 0)
Screenshot: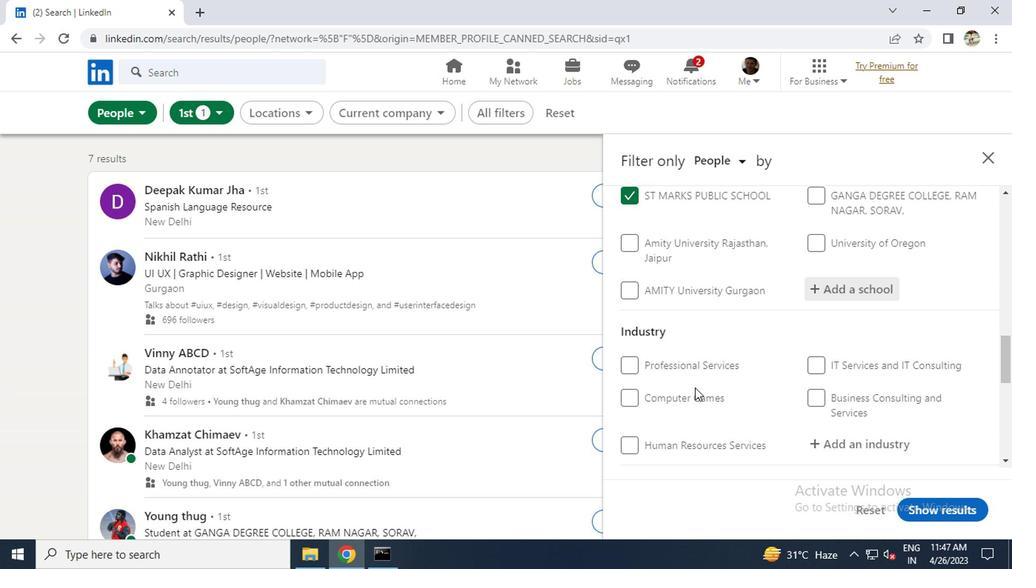 
Action: Mouse moved to (830, 301)
Screenshot: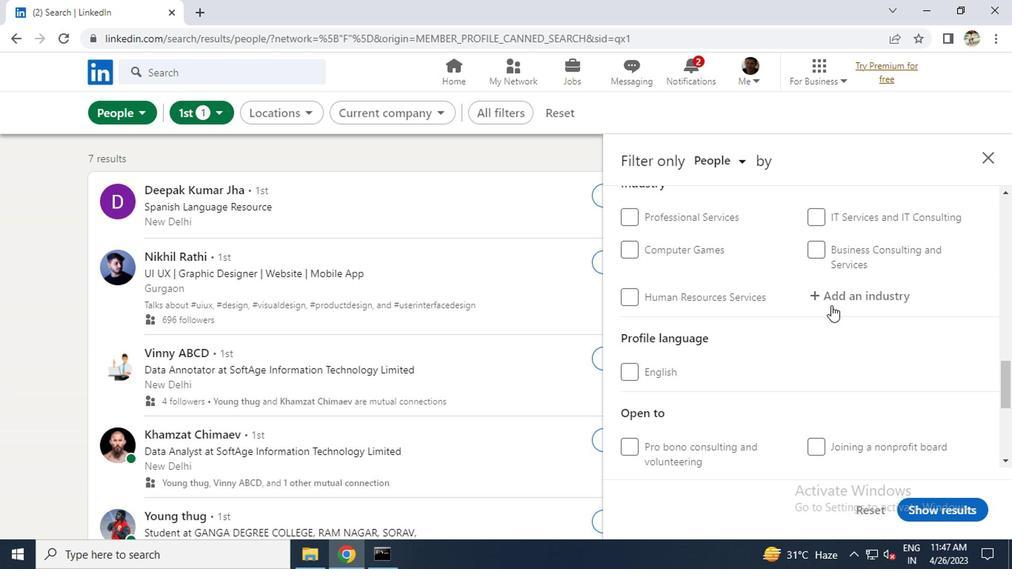
Action: Mouse pressed left at (830, 301)
Screenshot: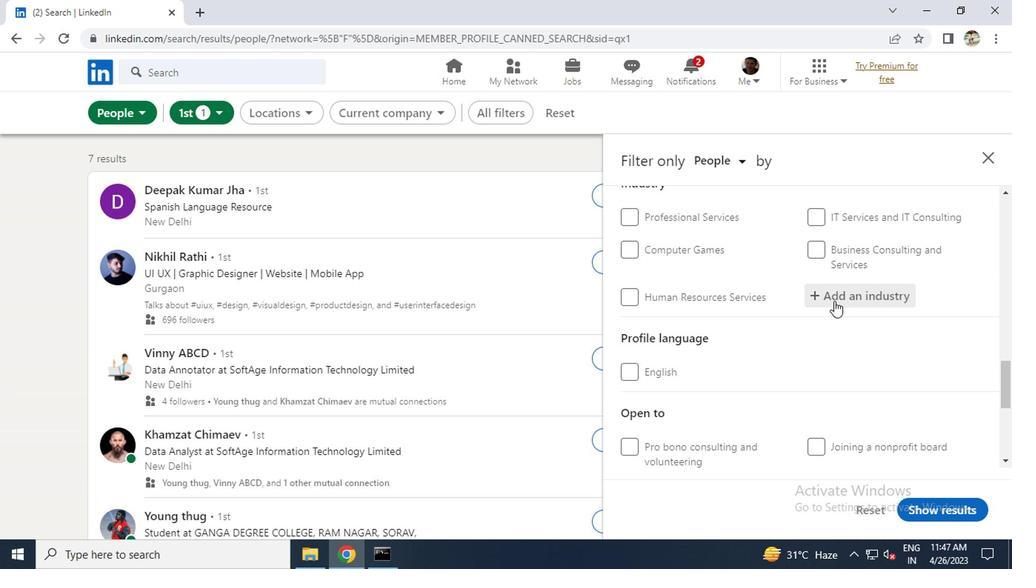 
Action: Key pressed S<Key.caps_lock>UG
Screenshot: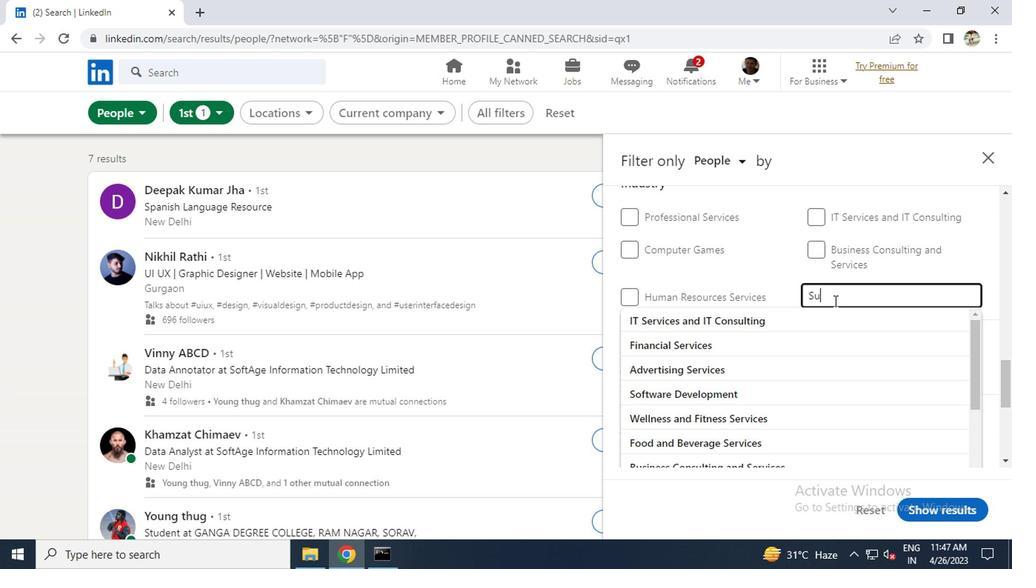 
Action: Mouse moved to (790, 325)
Screenshot: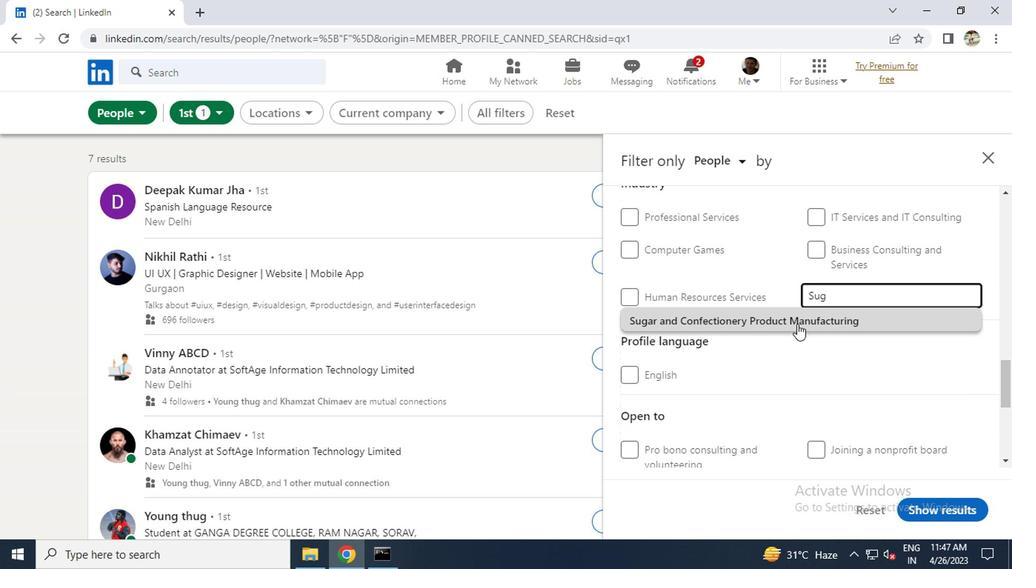 
Action: Mouse pressed left at (790, 325)
Screenshot: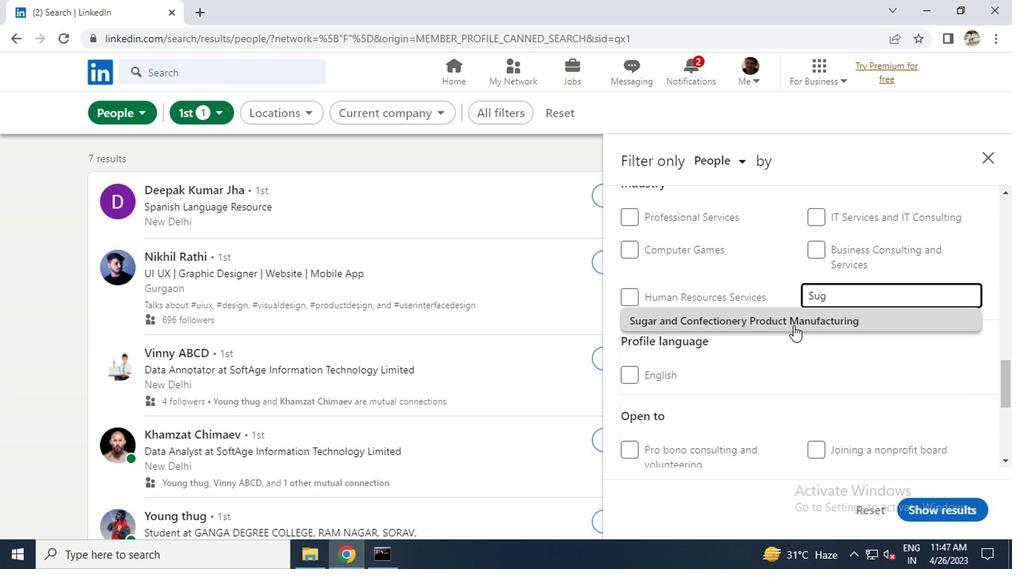 
Action: Mouse scrolled (790, 325) with delta (0, 0)
Screenshot: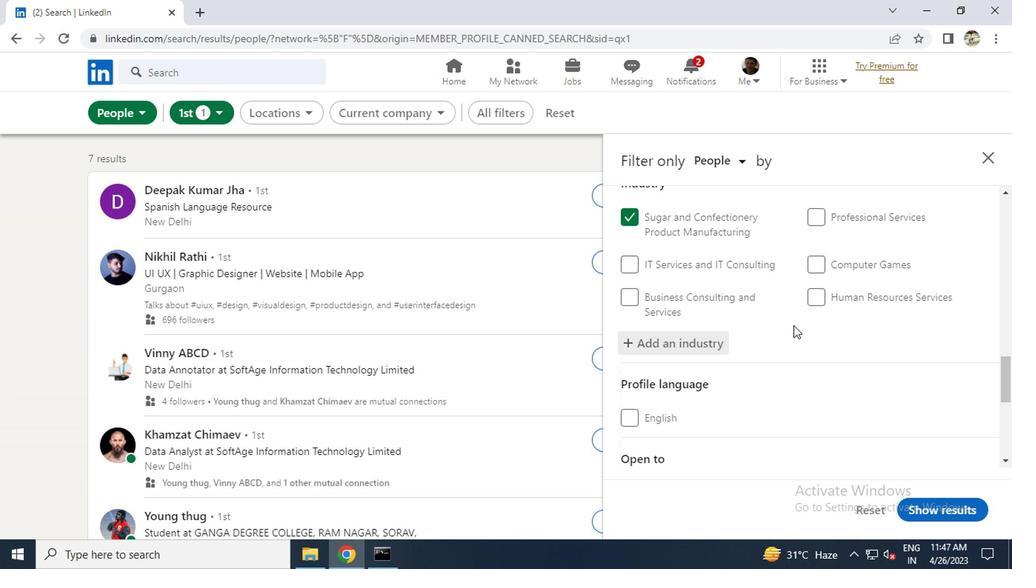 
Action: Mouse scrolled (790, 325) with delta (0, 0)
Screenshot: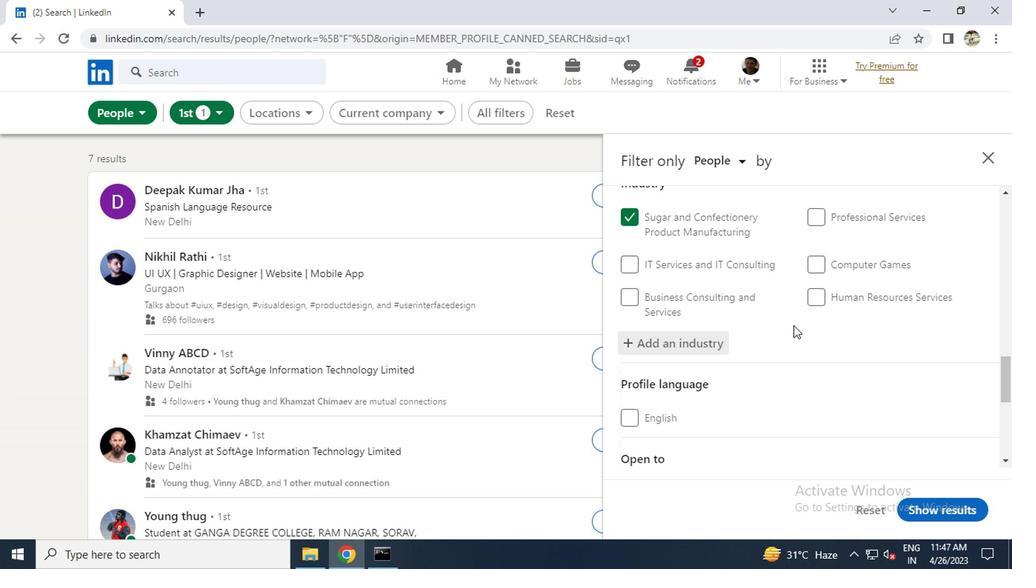 
Action: Mouse moved to (665, 428)
Screenshot: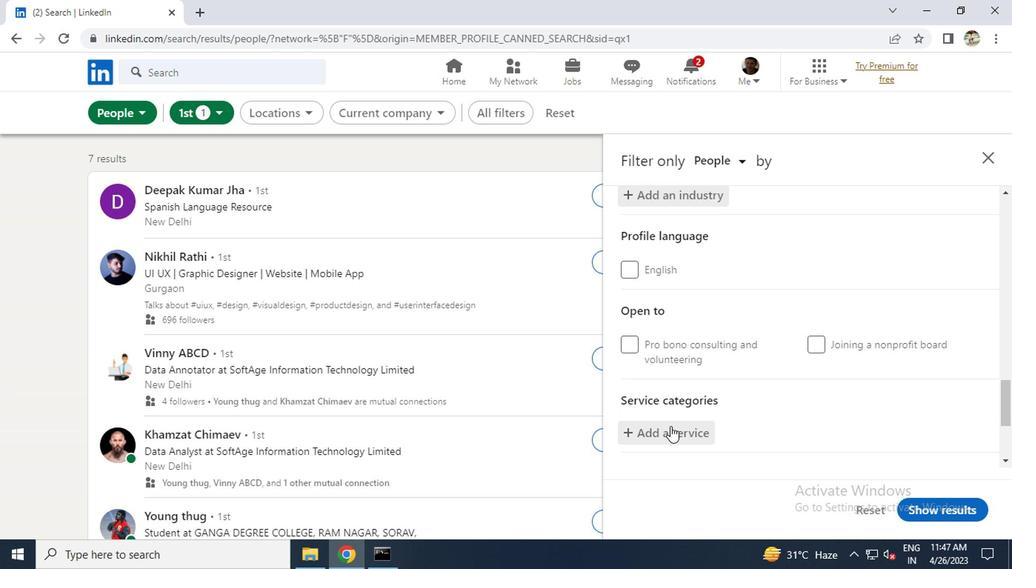 
Action: Mouse scrolled (665, 427) with delta (0, 0)
Screenshot: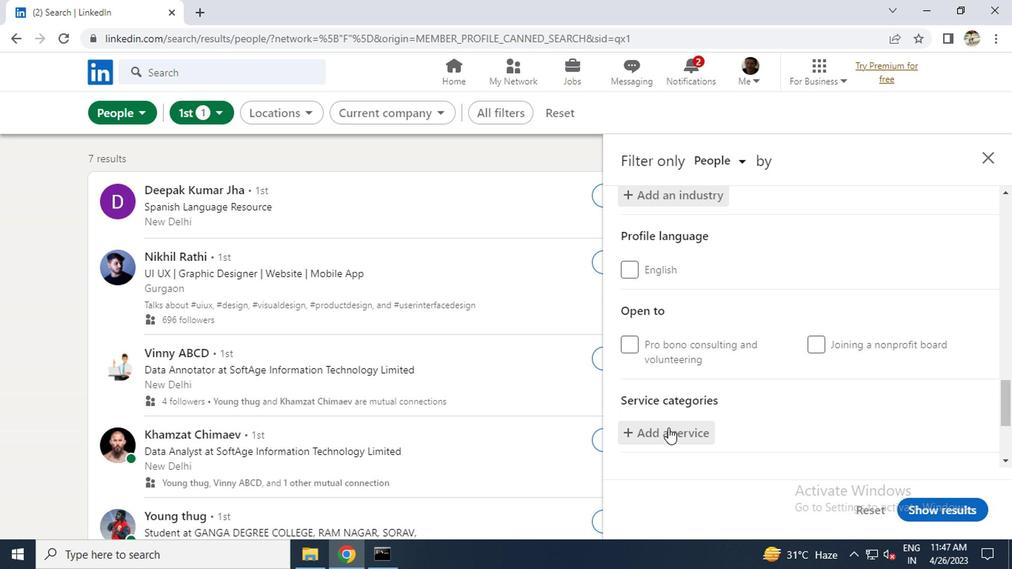 
Action: Mouse moved to (643, 360)
Screenshot: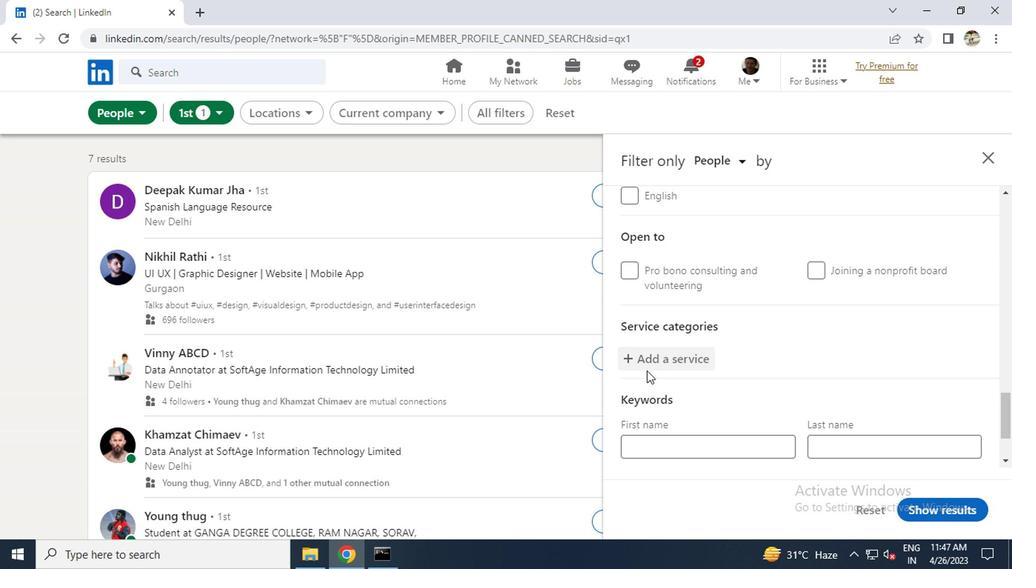 
Action: Mouse pressed left at (643, 360)
Screenshot: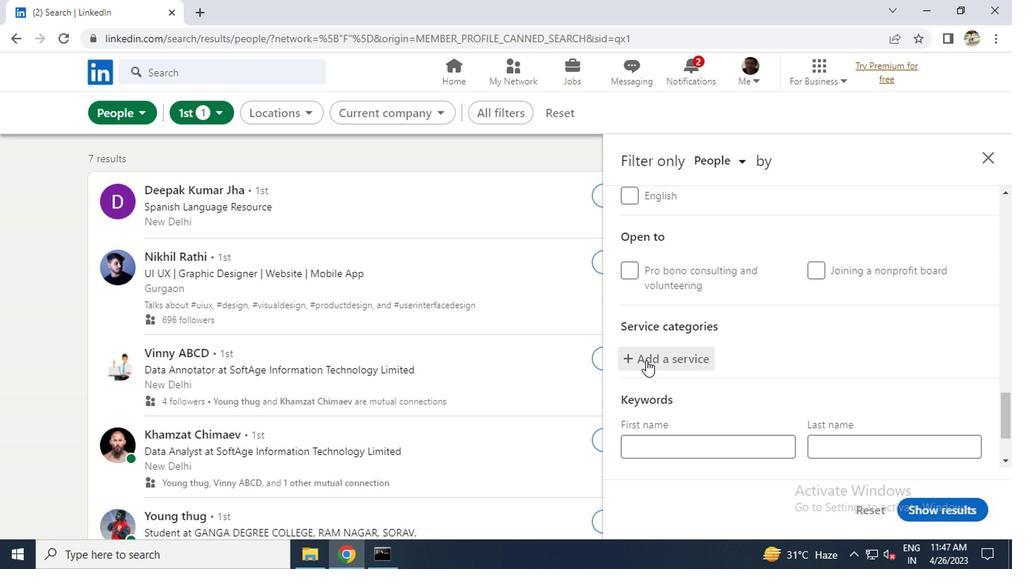 
Action: Key pressed <Key.caps_lock>B<Key.caps_lock>LO
Screenshot: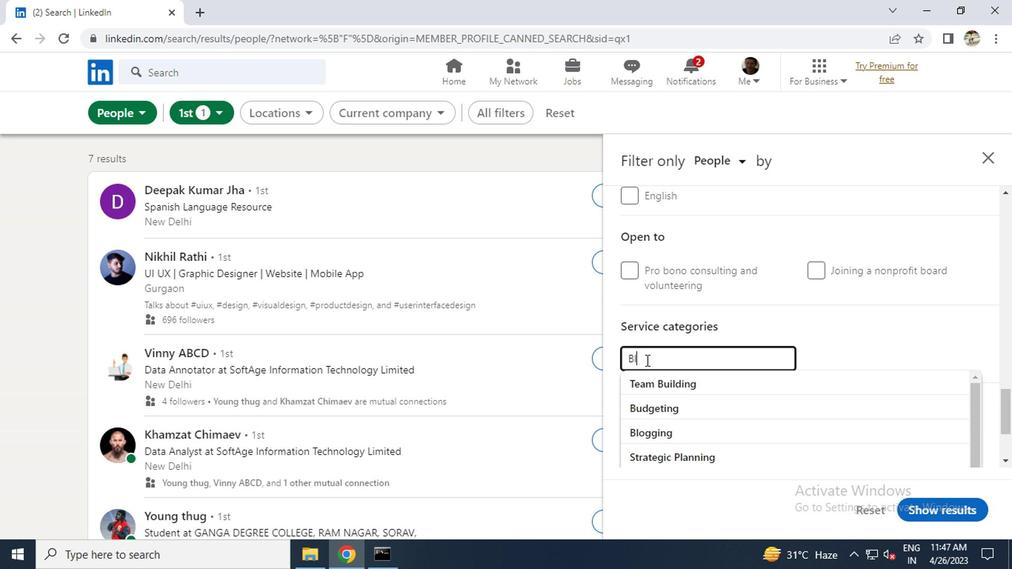 
Action: Mouse moved to (643, 386)
Screenshot: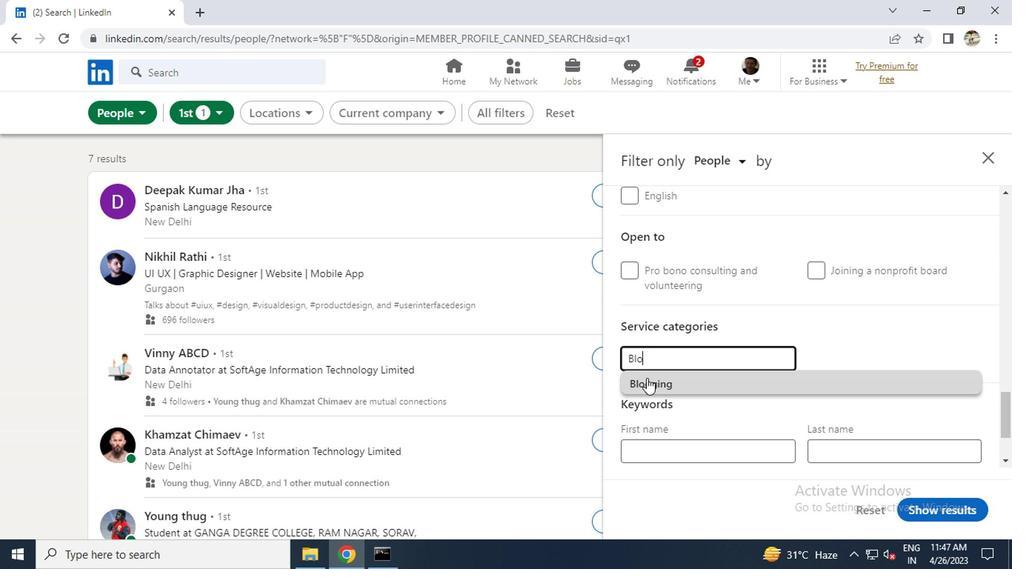 
Action: Mouse pressed left at (643, 386)
Screenshot: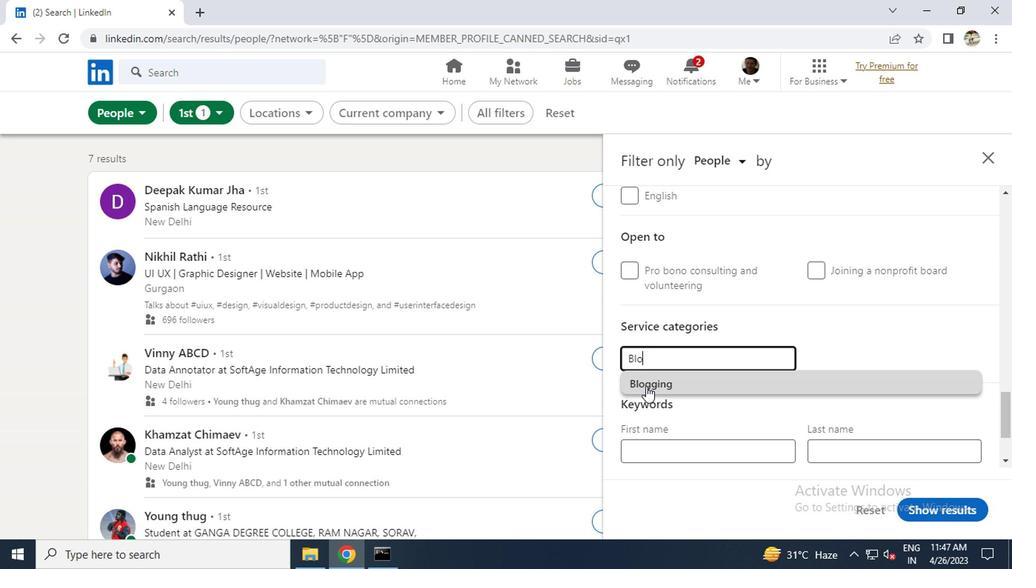 
Action: Mouse scrolled (643, 385) with delta (0, 0)
Screenshot: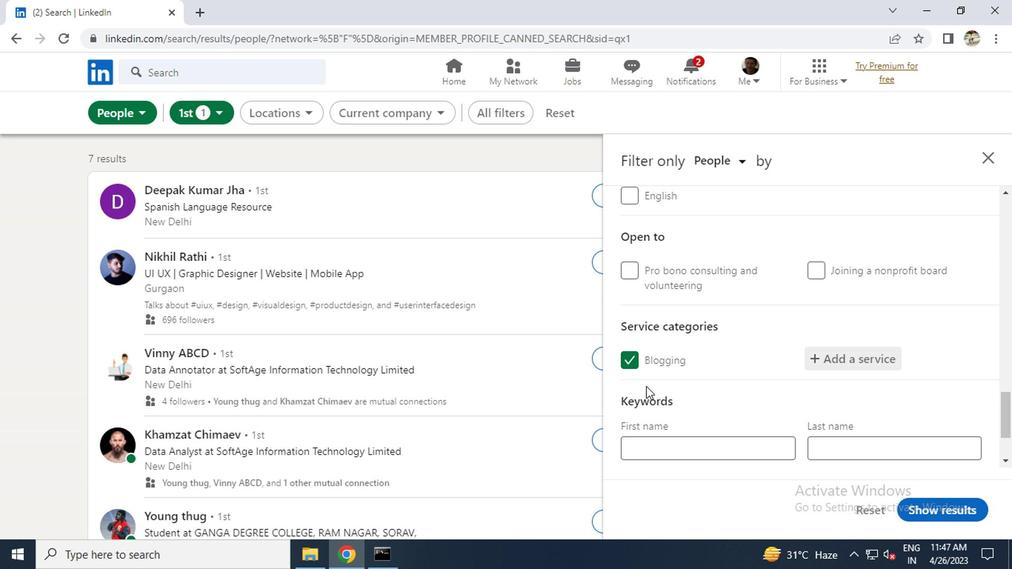 
Action: Mouse scrolled (643, 385) with delta (0, 0)
Screenshot: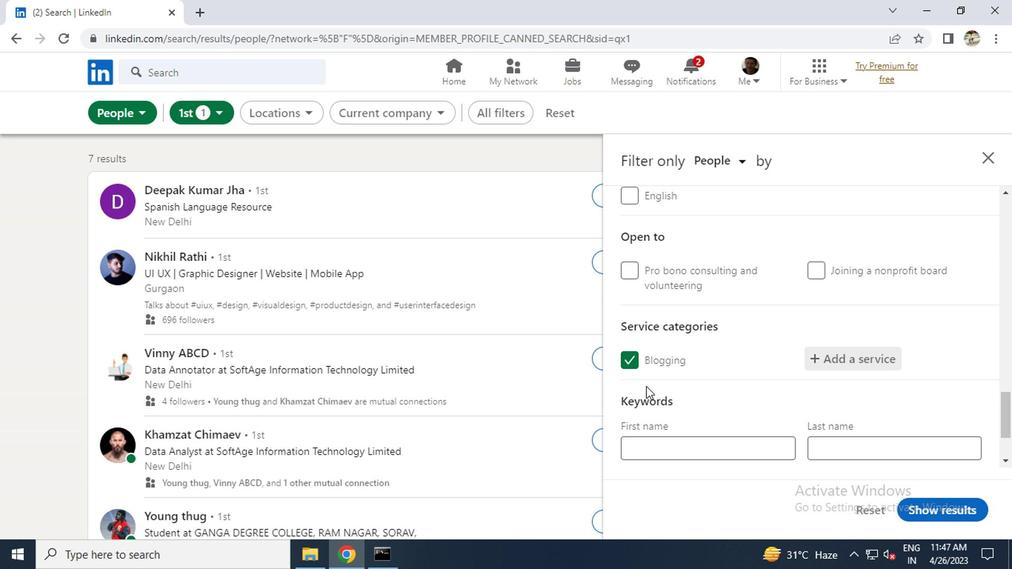 
Action: Mouse moved to (641, 405)
Screenshot: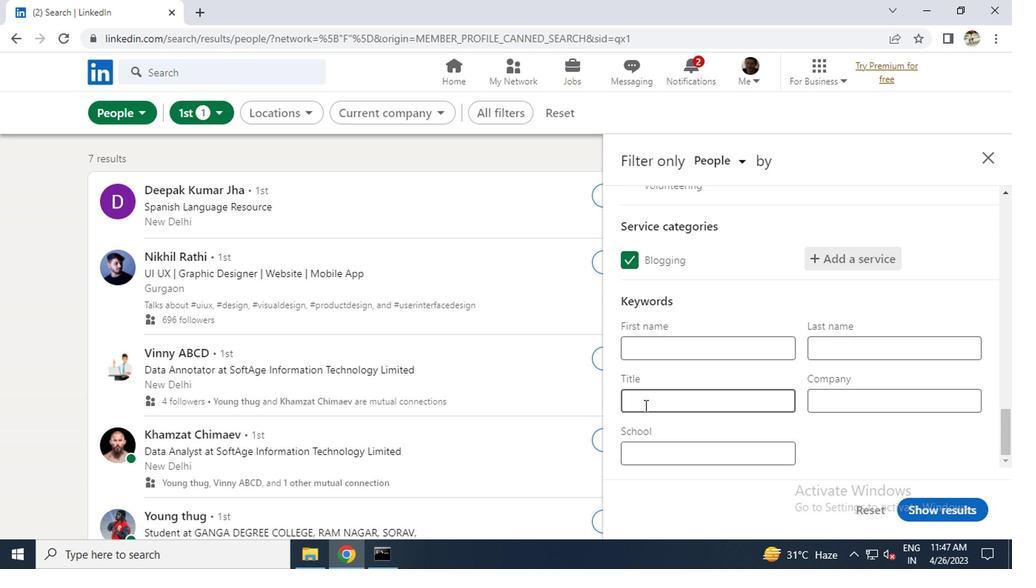 
Action: Mouse pressed left at (641, 405)
Screenshot: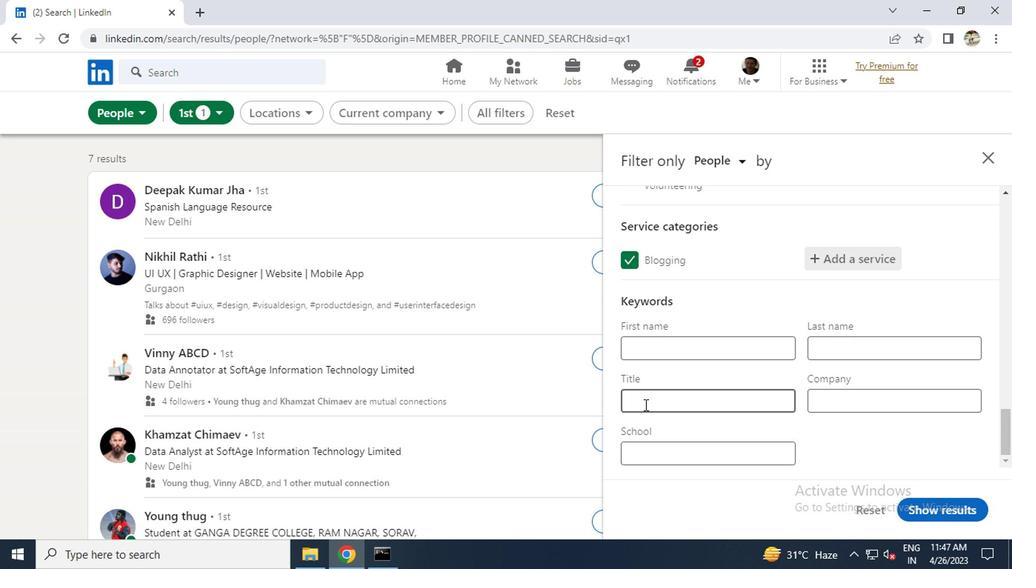 
Action: Key pressed <Key.caps_lock>C<Key.caps_lock>RI<Key.backspace>EDIT<Key.space><Key.caps_lock>A<Key.caps_lock>UTHORIXE<Key.backspace><Key.backspace>ZER
Screenshot: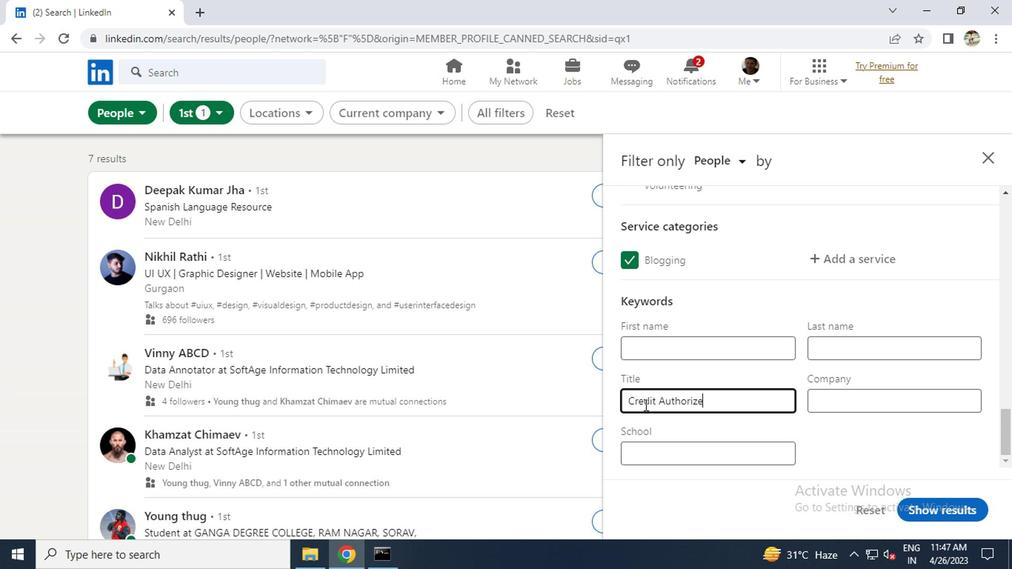 
Action: Mouse moved to (956, 510)
Screenshot: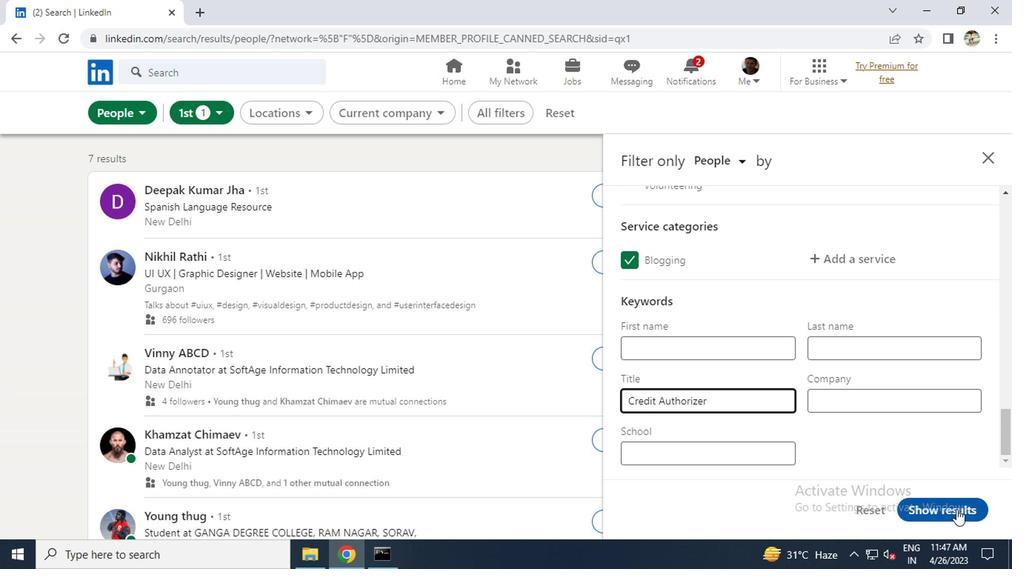 
Action: Mouse pressed left at (956, 510)
Screenshot: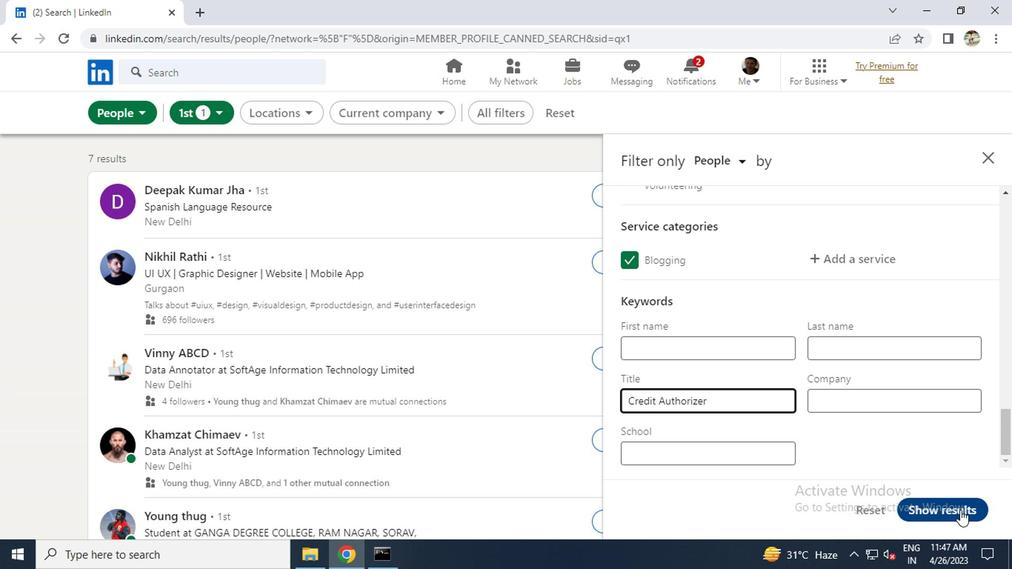 
Action: Mouse moved to (670, 358)
Screenshot: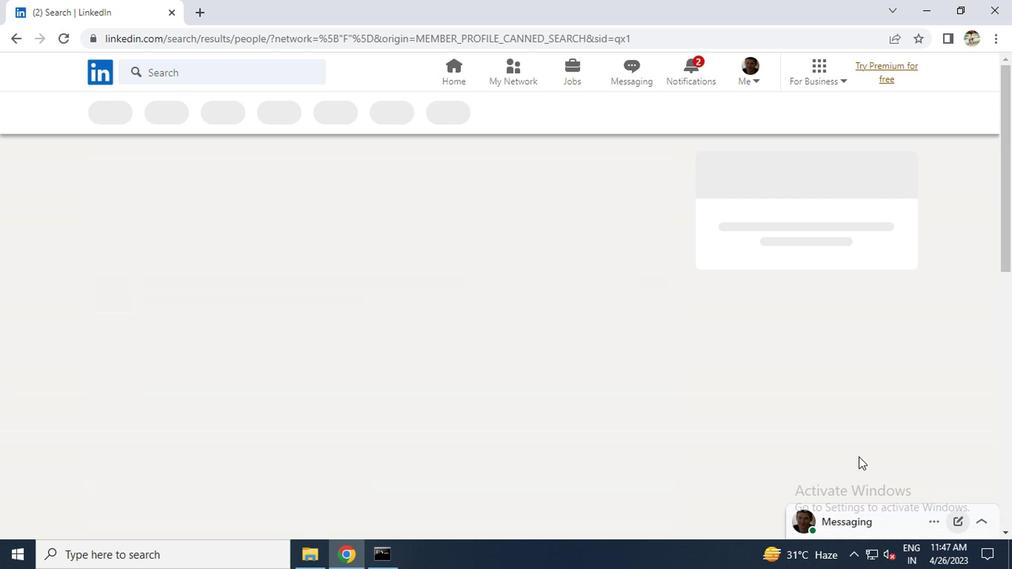 
